 Task: Look for space in Victoria, Malaysia from 5th July, 2023 to 10th July, 2023 for 4 adults in price range Rs.9000 to Rs.14000. Place can be entire place with 2 bedrooms having 4 beds and 2 bathrooms. Property type can be house, flat, guest house. Booking option can be shelf check-in. Required host language is English.
Action: Mouse moved to (490, 98)
Screenshot: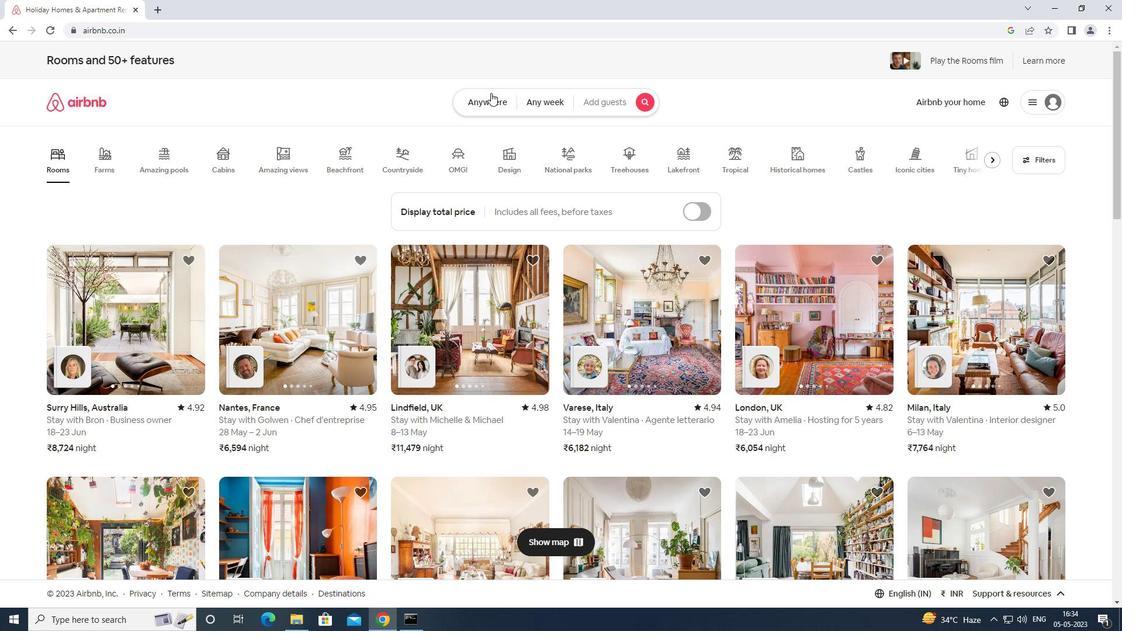 
Action: Mouse pressed left at (490, 98)
Screenshot: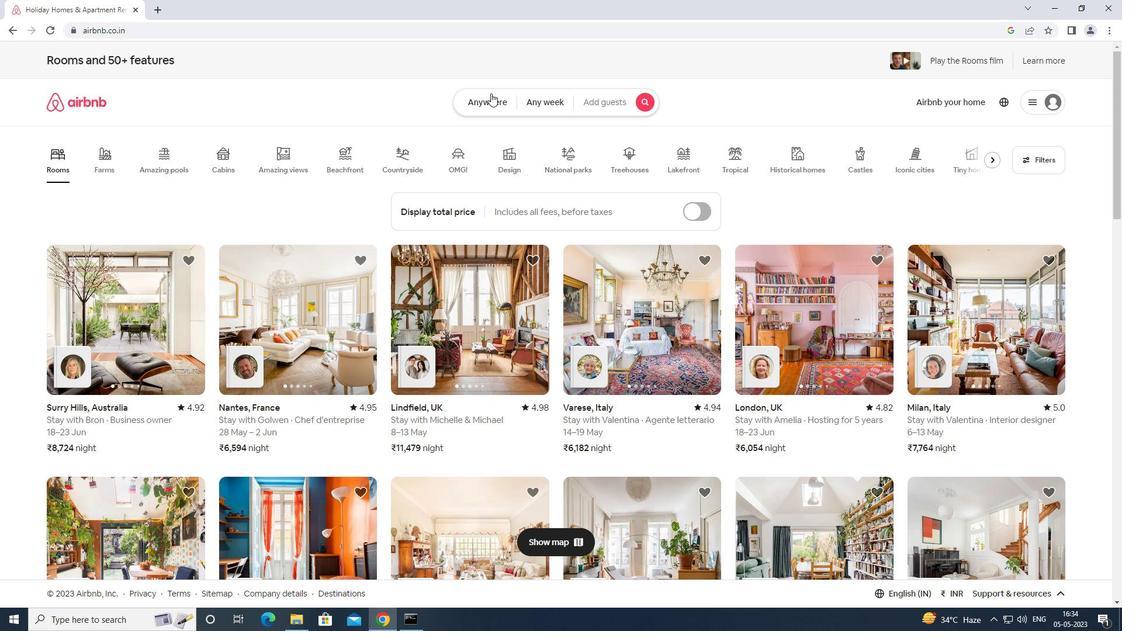 
Action: Mouse moved to (433, 146)
Screenshot: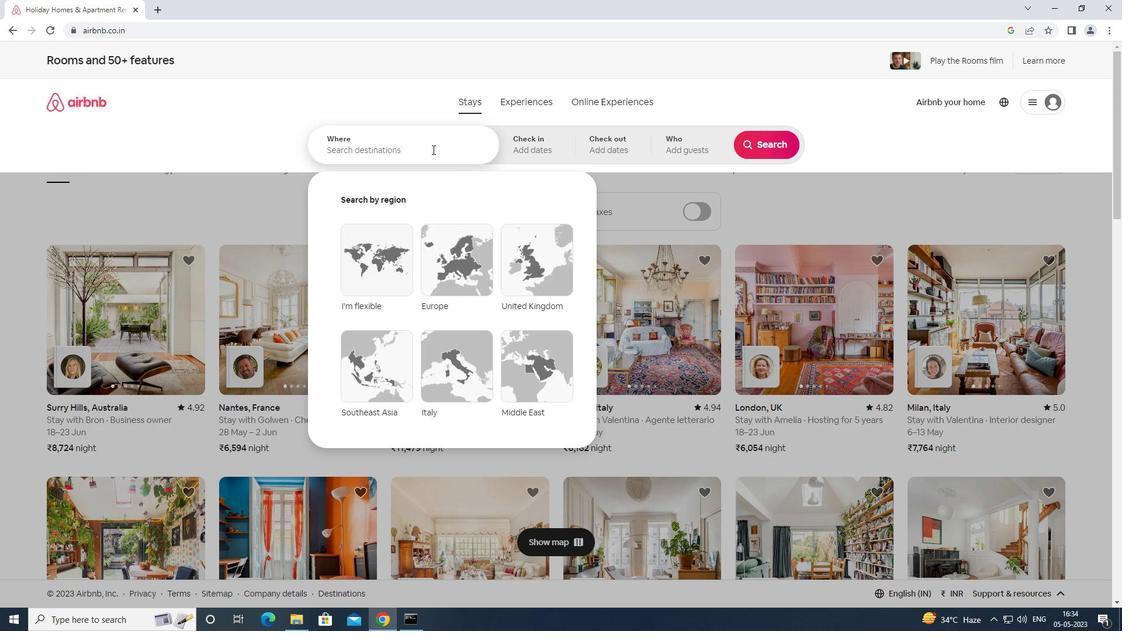 
Action: Mouse pressed left at (433, 146)
Screenshot: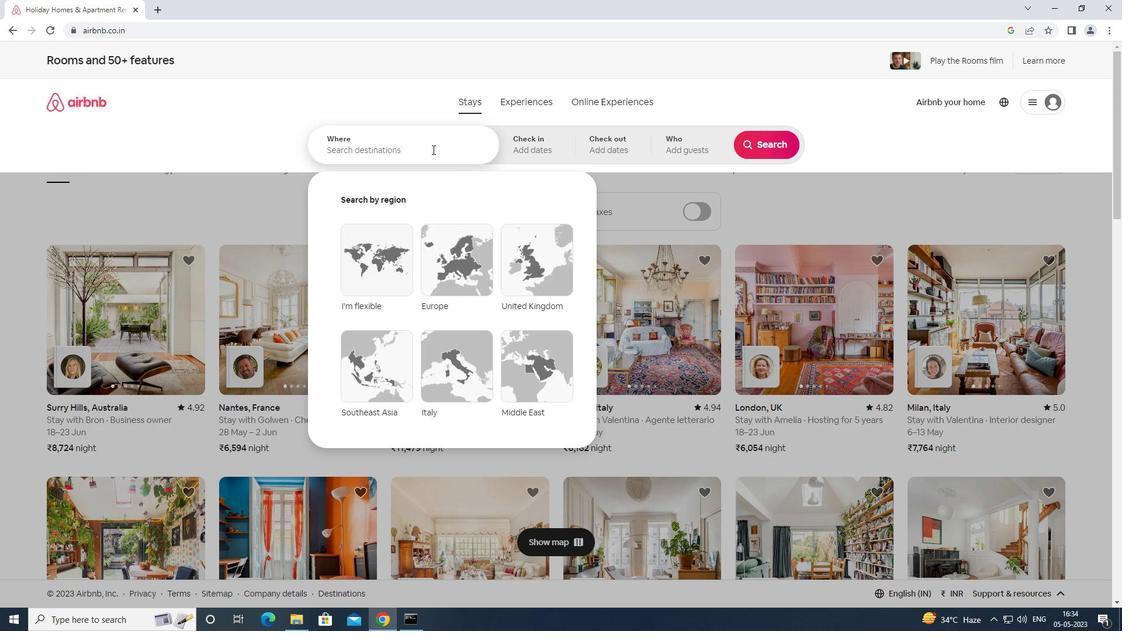 
Action: Mouse moved to (434, 145)
Screenshot: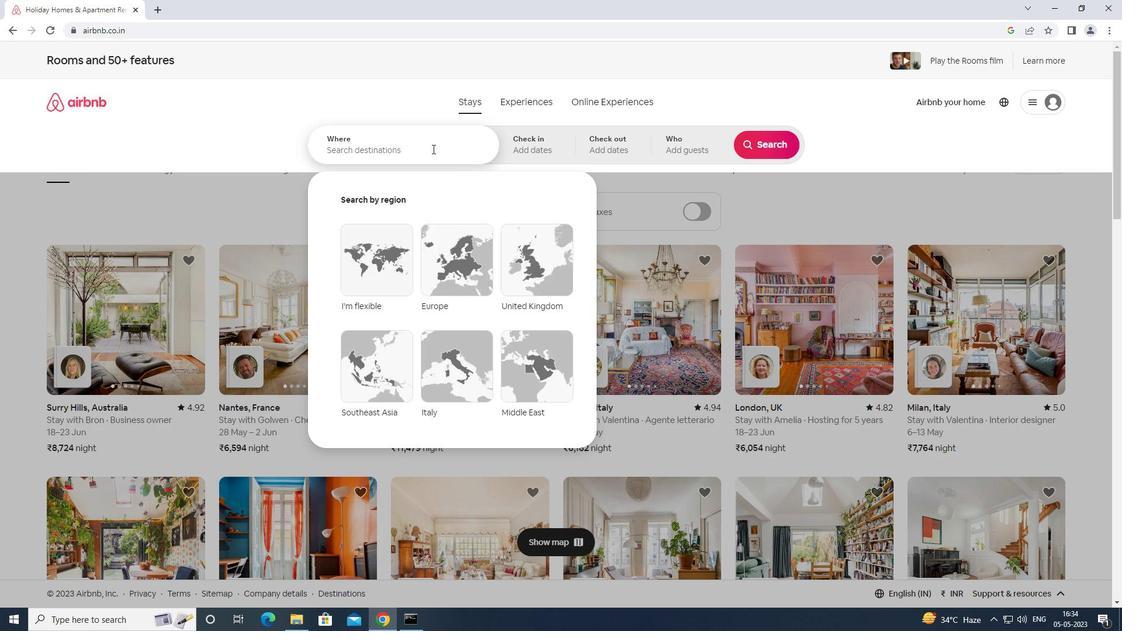 
Action: Key pressed <Key.shift>VICTORIA<Key.space>MALAYSIA<Key.enter>
Screenshot: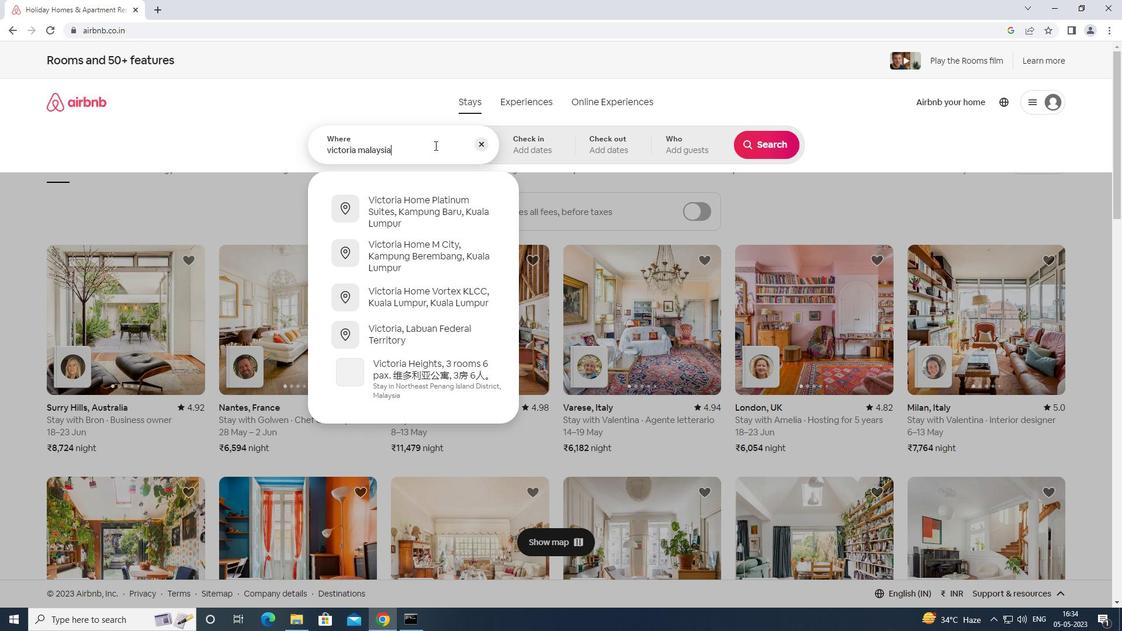 
Action: Mouse moved to (758, 241)
Screenshot: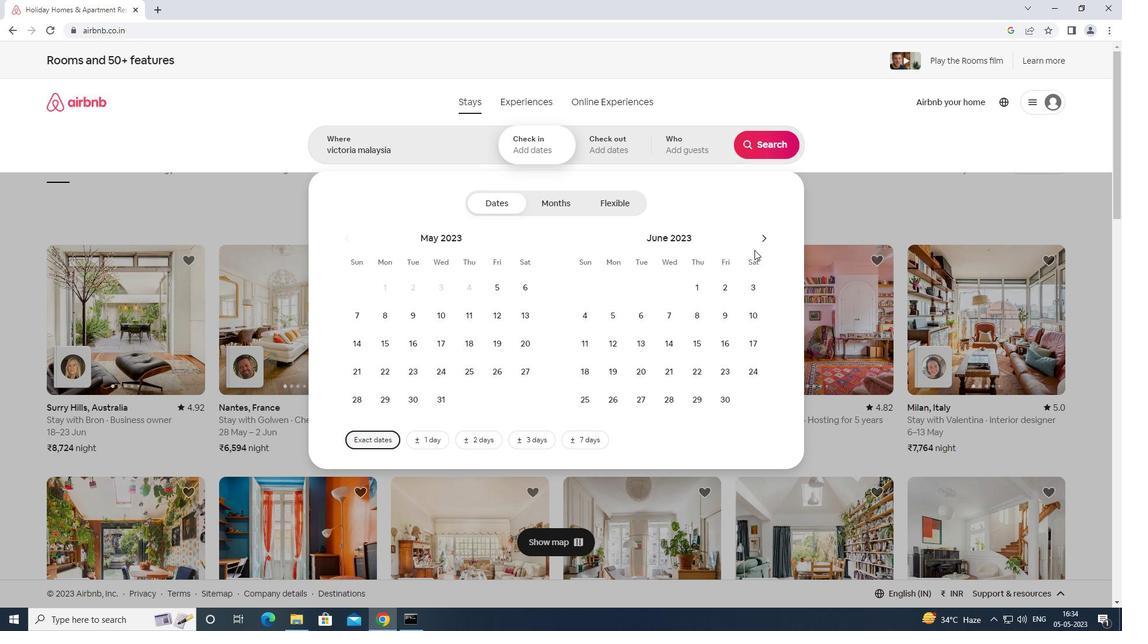 
Action: Mouse pressed left at (758, 241)
Screenshot: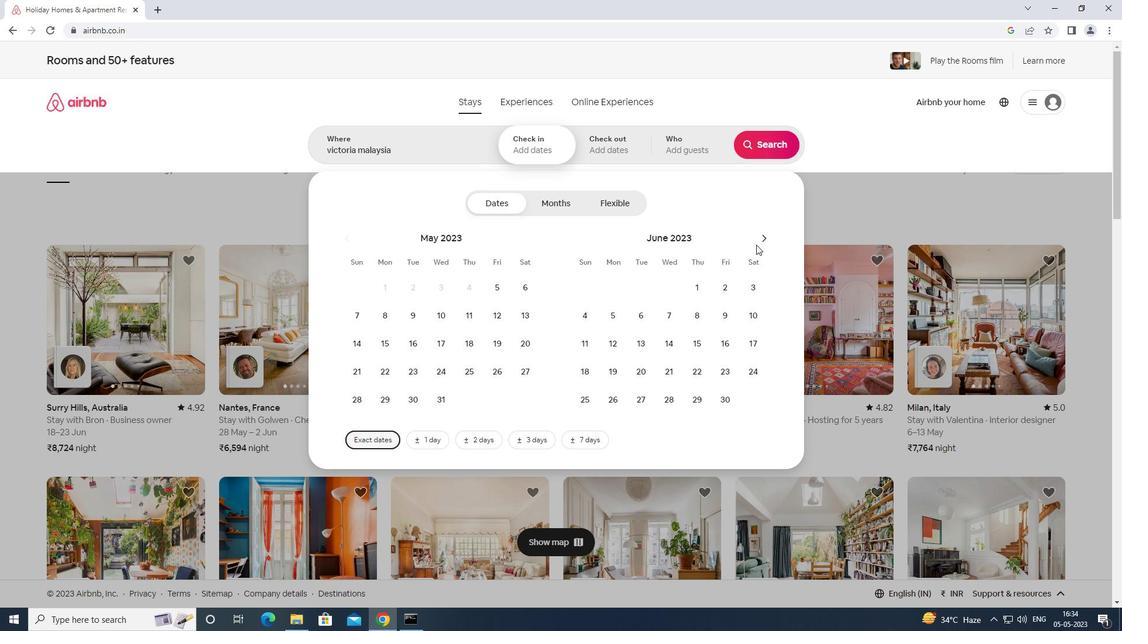 
Action: Mouse moved to (661, 310)
Screenshot: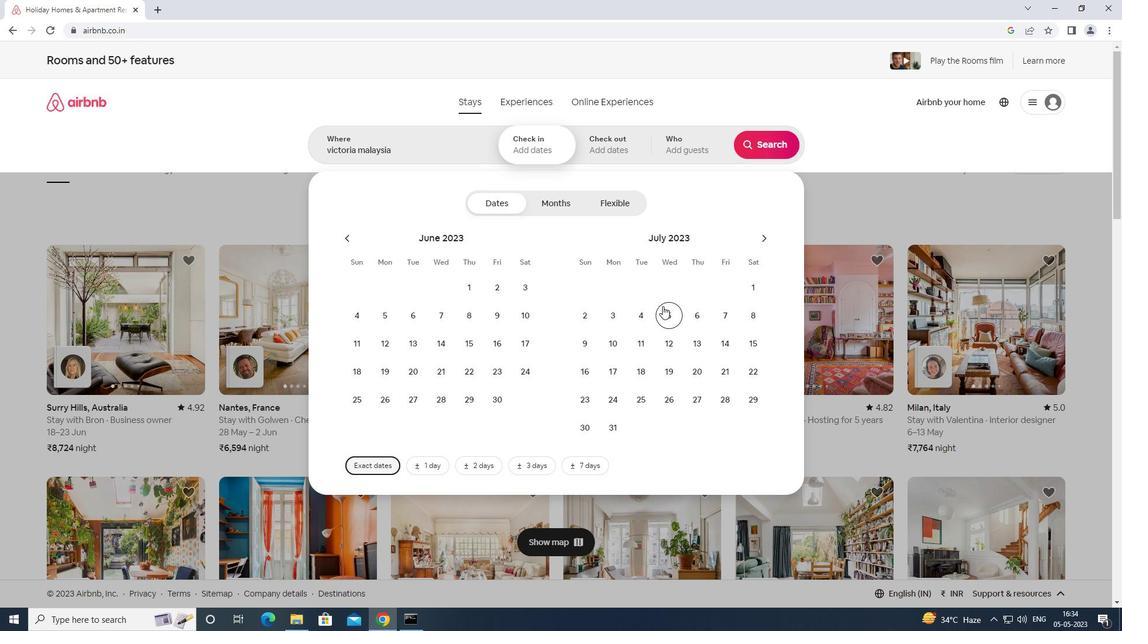 
Action: Mouse pressed left at (661, 310)
Screenshot: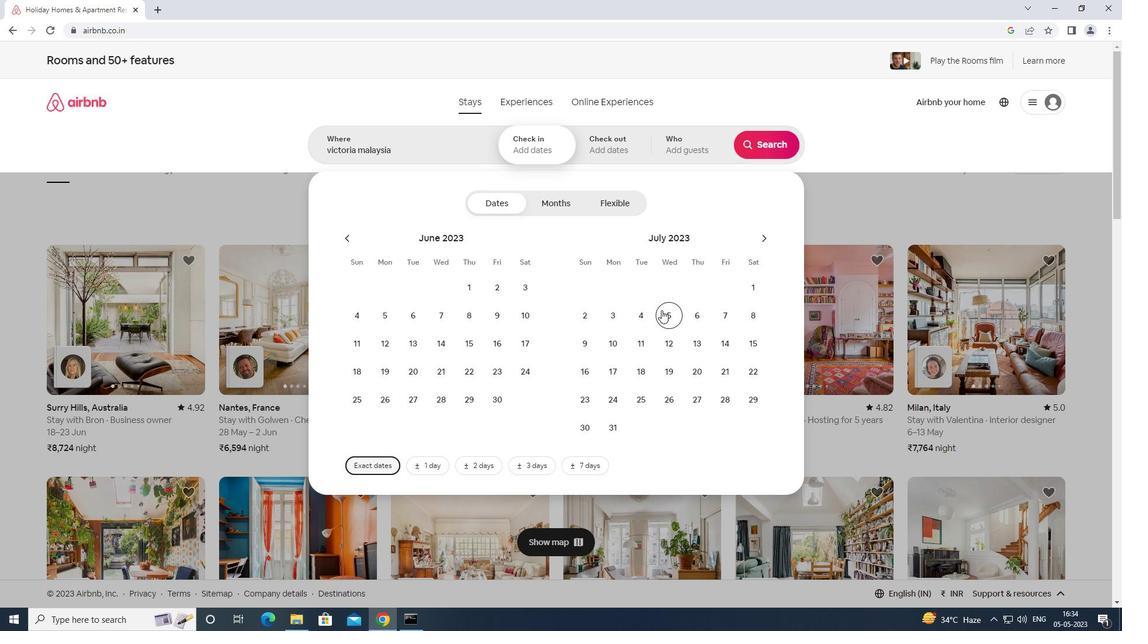 
Action: Mouse moved to (607, 343)
Screenshot: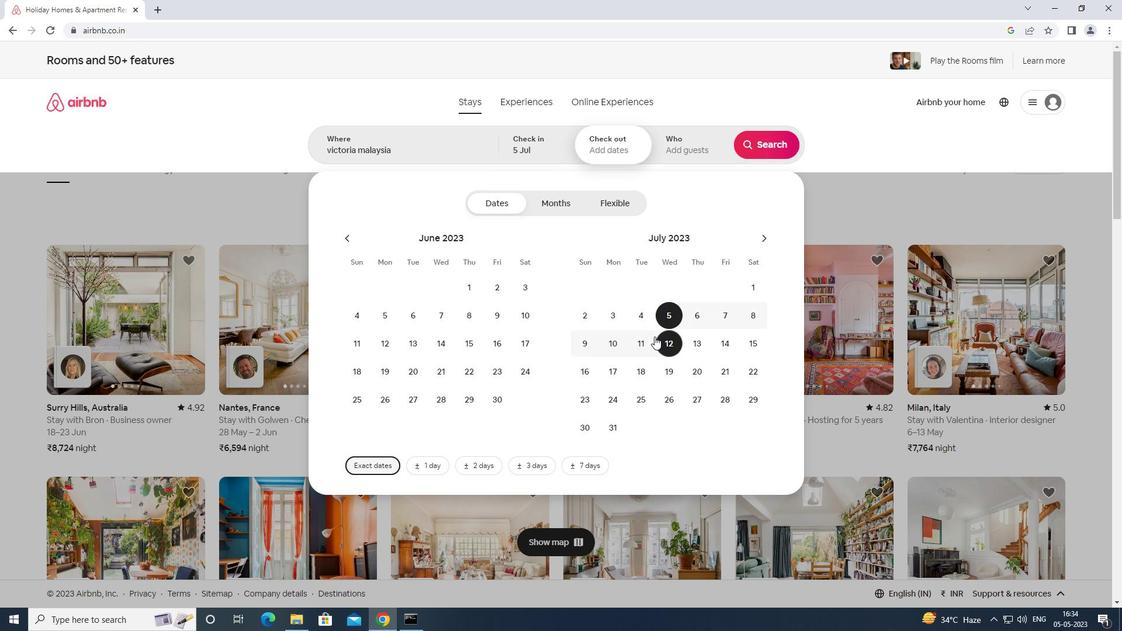 
Action: Mouse pressed left at (607, 343)
Screenshot: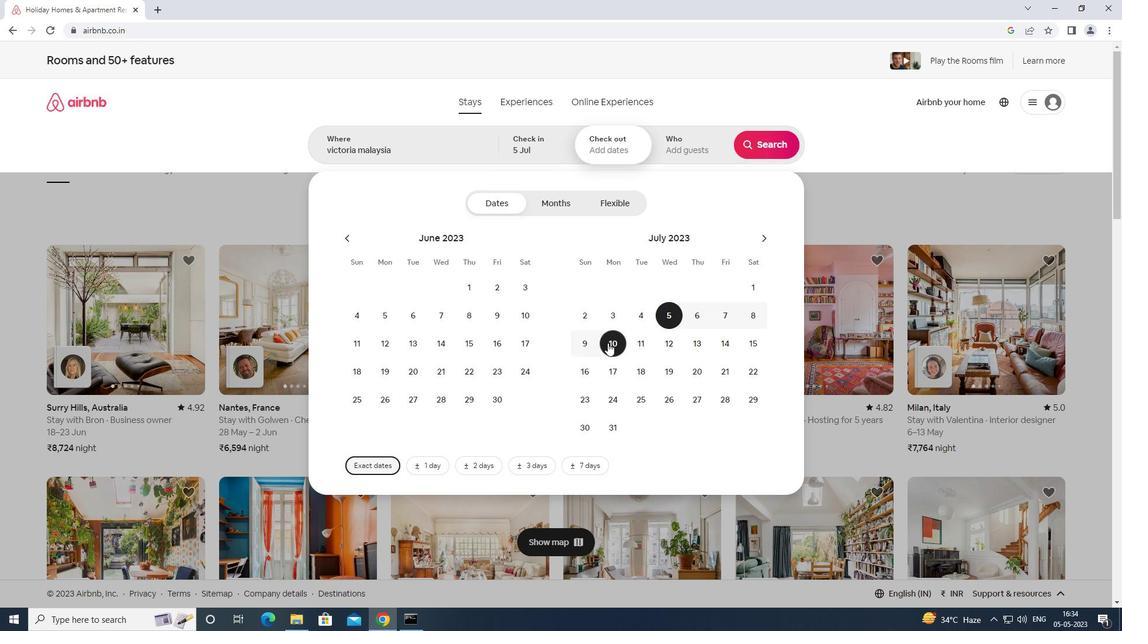 
Action: Mouse moved to (686, 148)
Screenshot: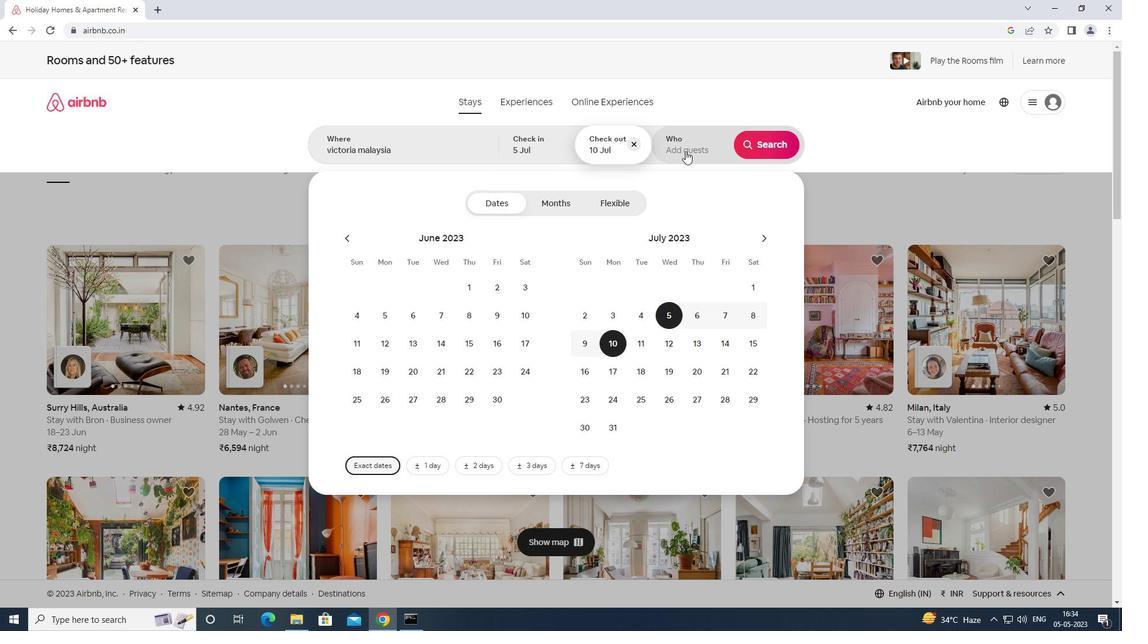 
Action: Mouse pressed left at (686, 148)
Screenshot: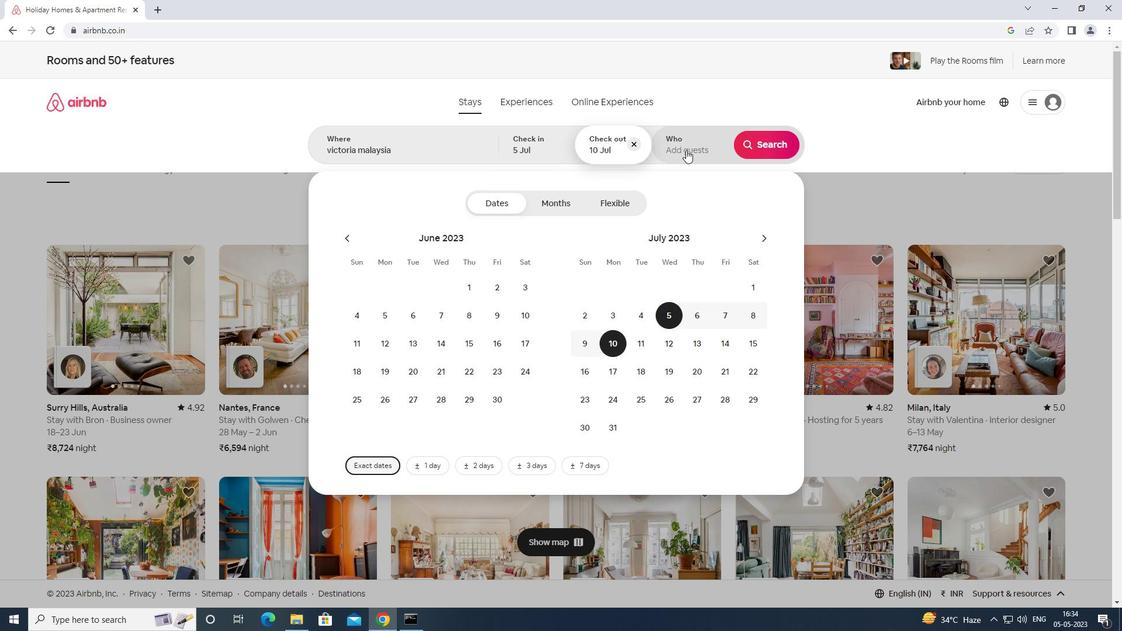 
Action: Mouse moved to (770, 204)
Screenshot: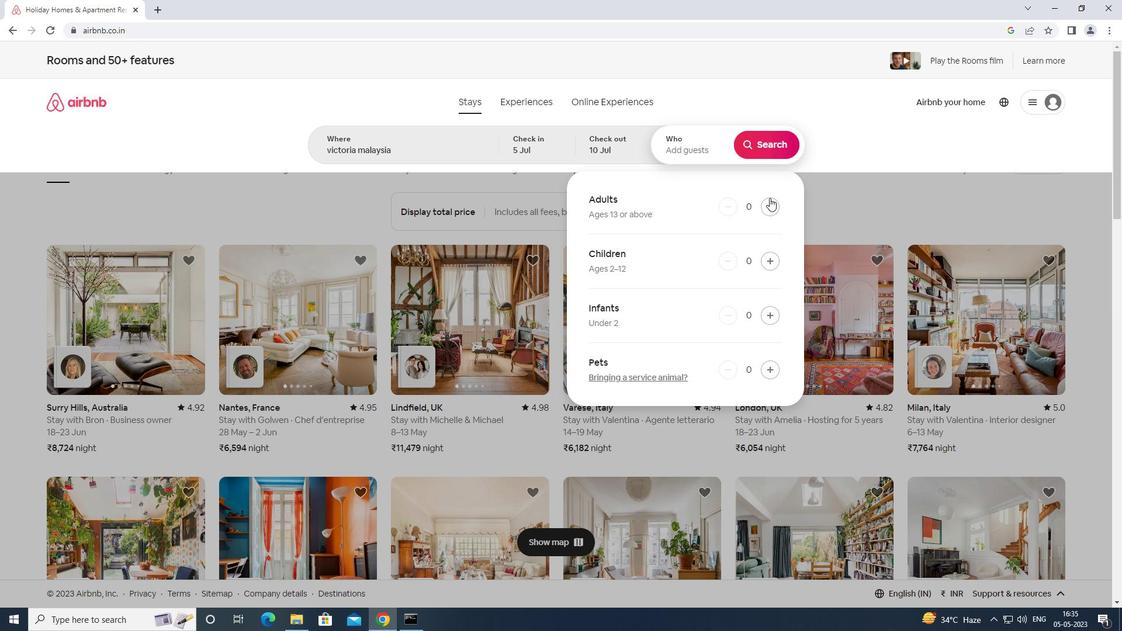 
Action: Mouse pressed left at (770, 204)
Screenshot: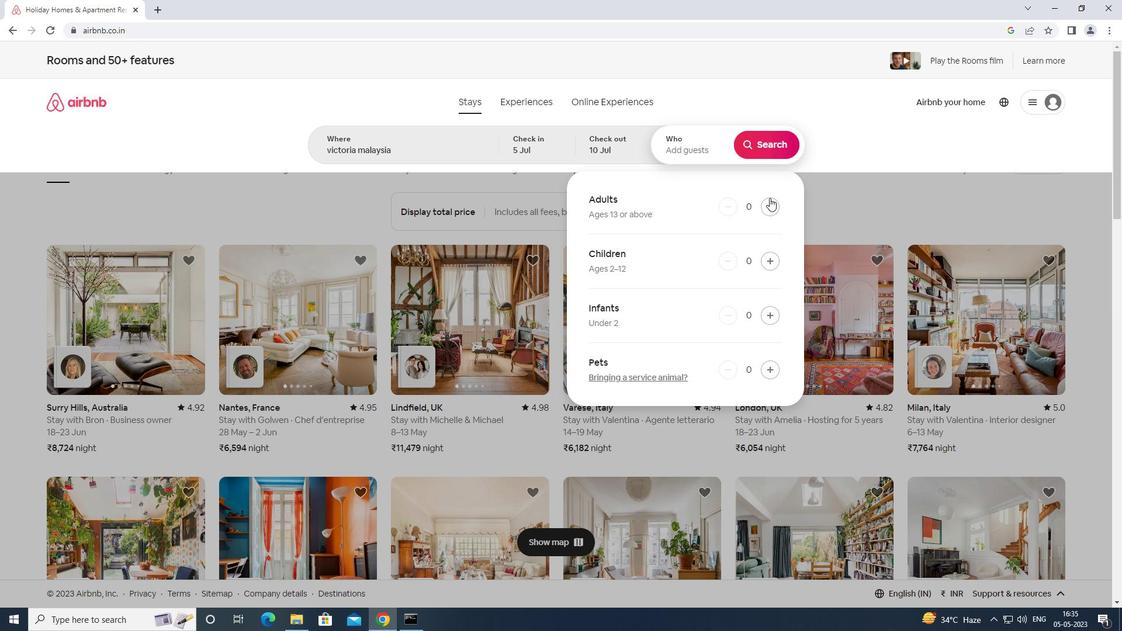 
Action: Mouse moved to (771, 205)
Screenshot: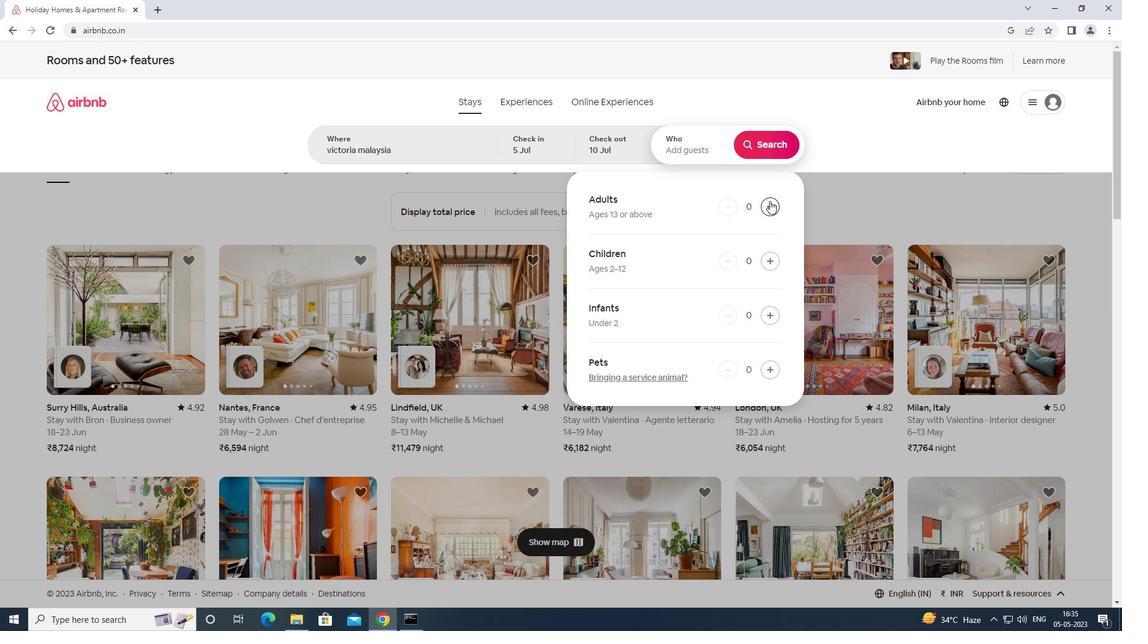 
Action: Mouse pressed left at (771, 205)
Screenshot: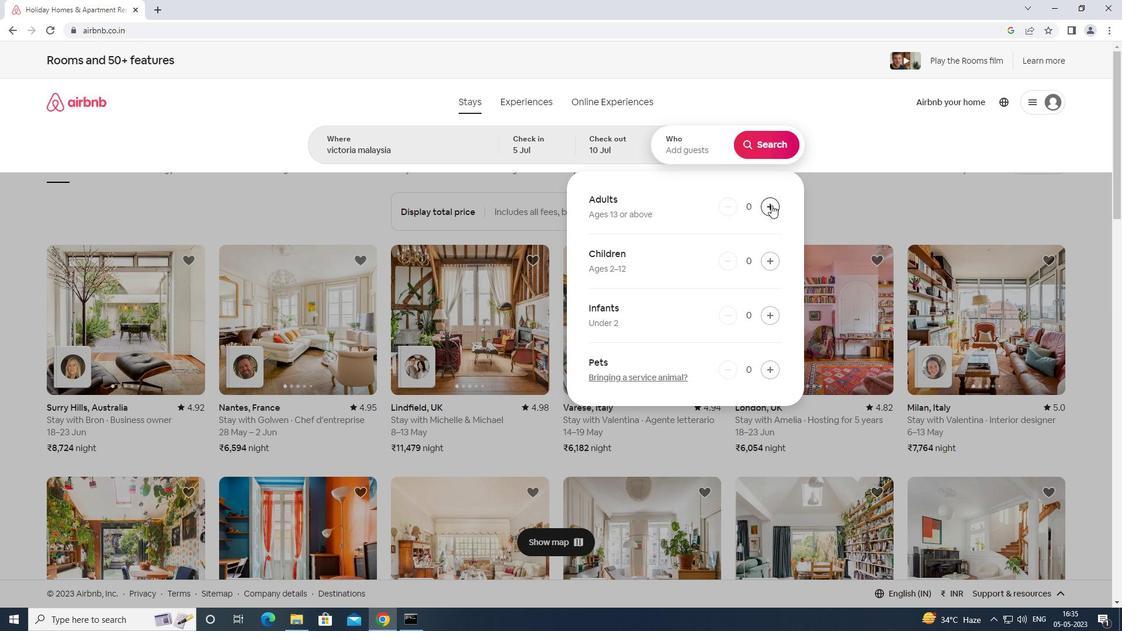
Action: Mouse pressed left at (771, 205)
Screenshot: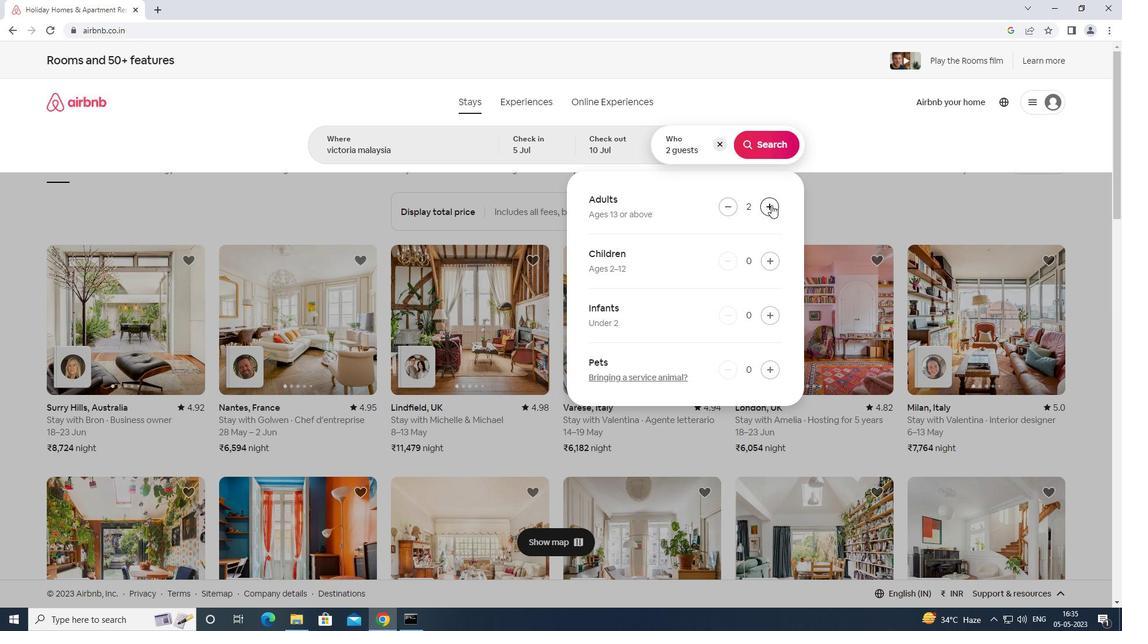 
Action: Mouse moved to (771, 206)
Screenshot: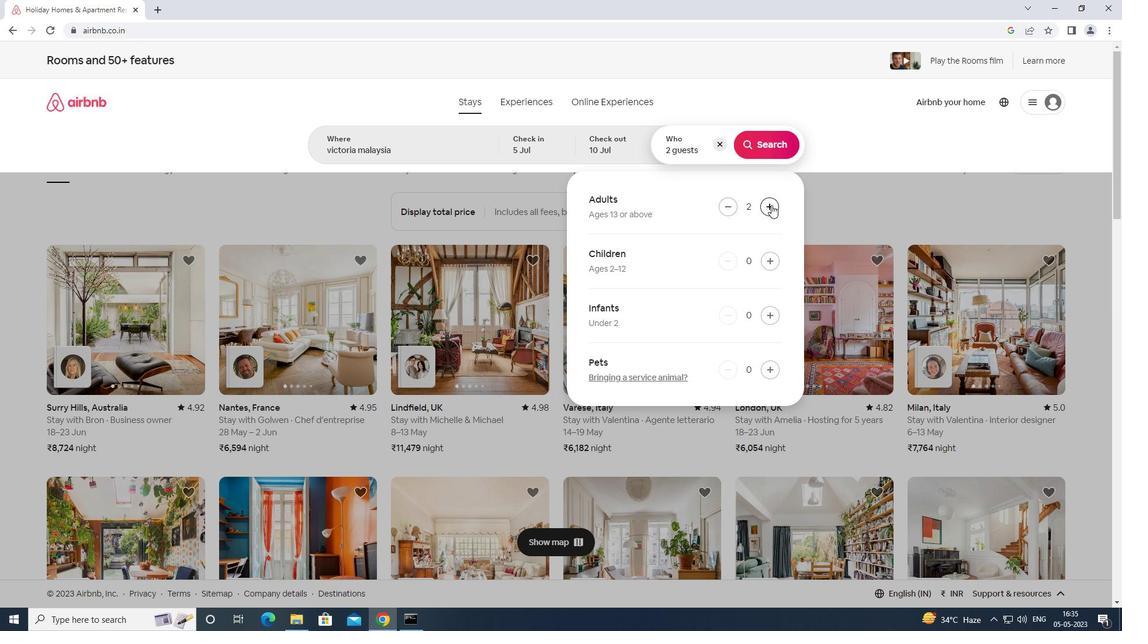 
Action: Mouse pressed left at (771, 206)
Screenshot: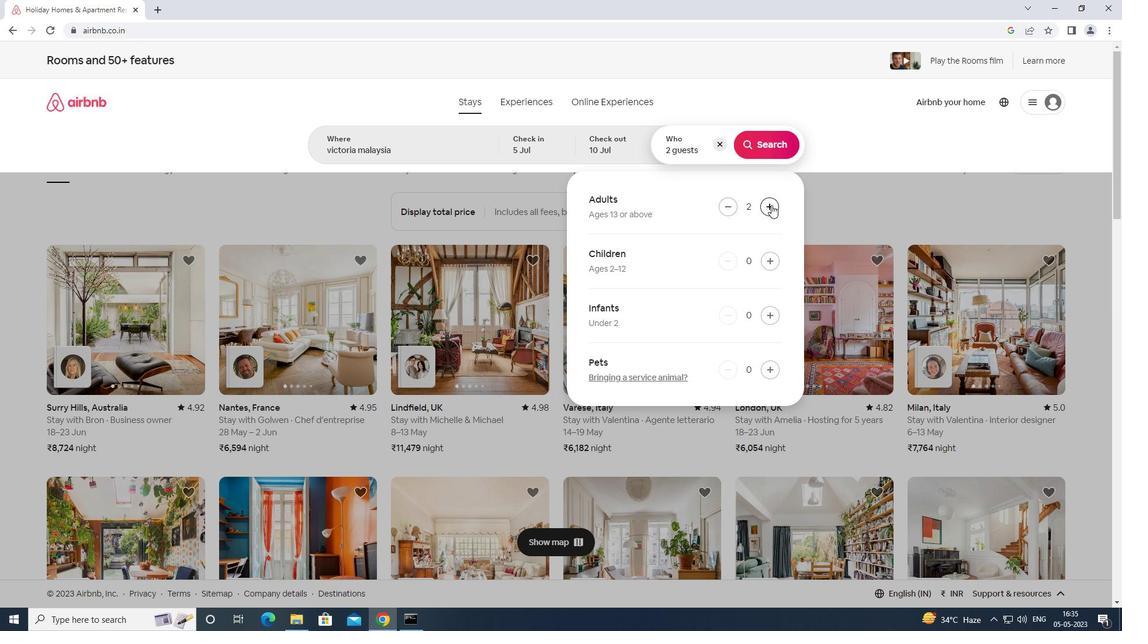 
Action: Mouse moved to (759, 143)
Screenshot: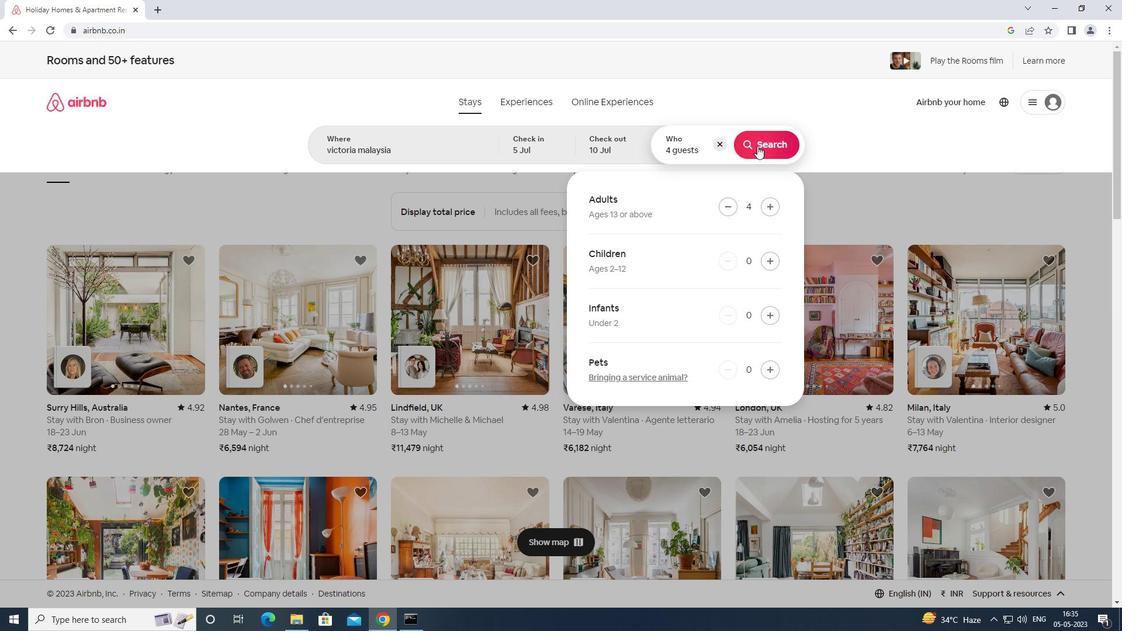 
Action: Mouse pressed left at (759, 143)
Screenshot: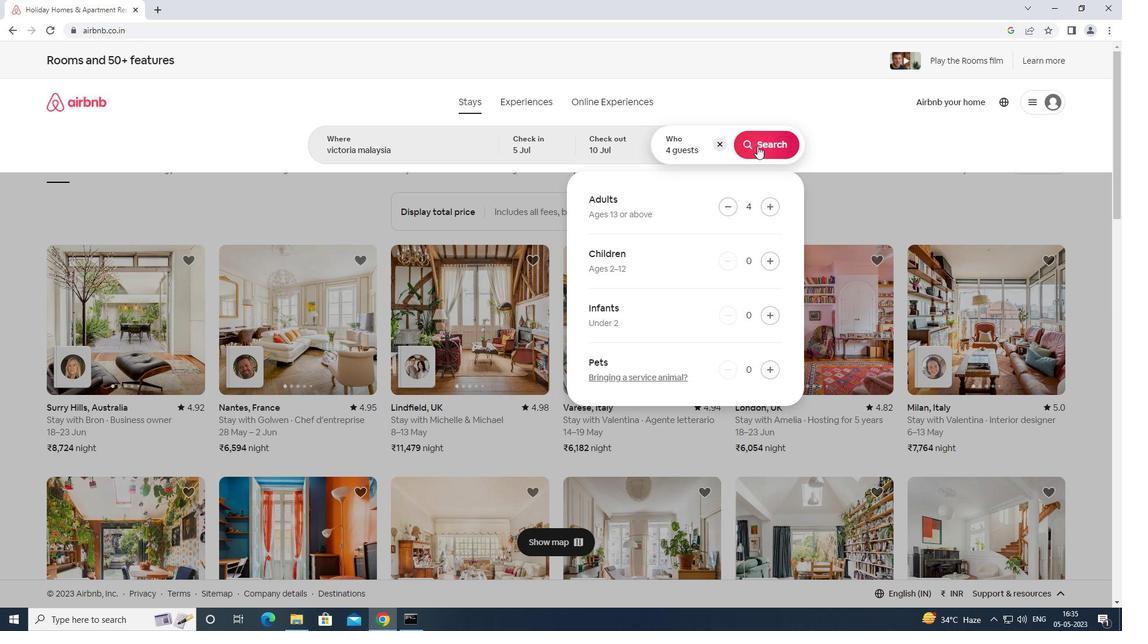 
Action: Mouse moved to (1060, 115)
Screenshot: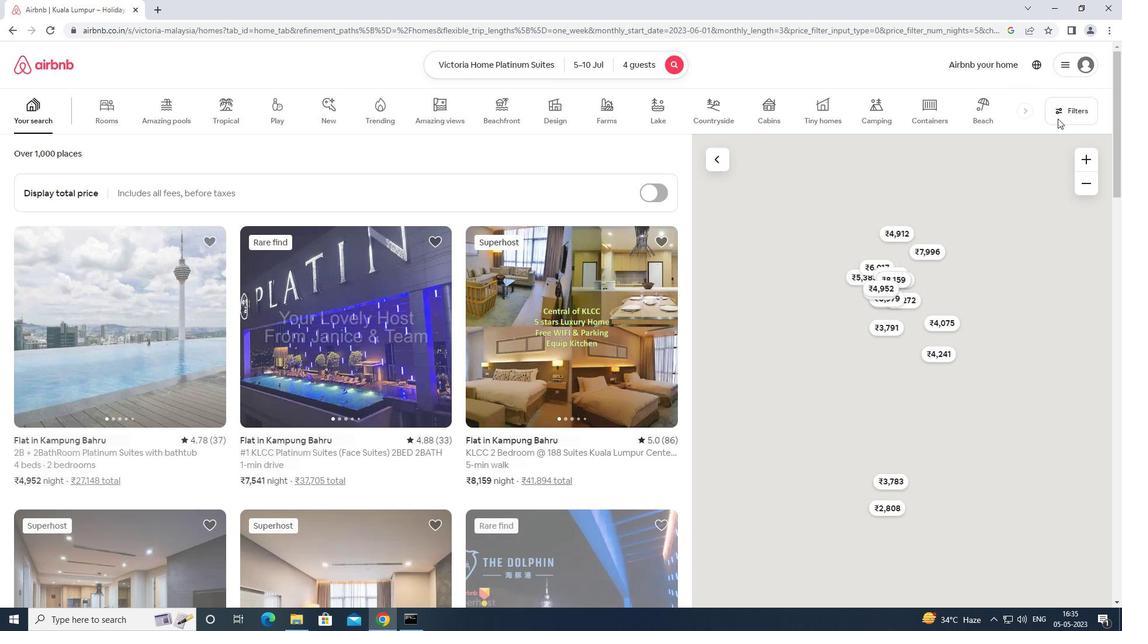 
Action: Mouse pressed left at (1060, 115)
Screenshot: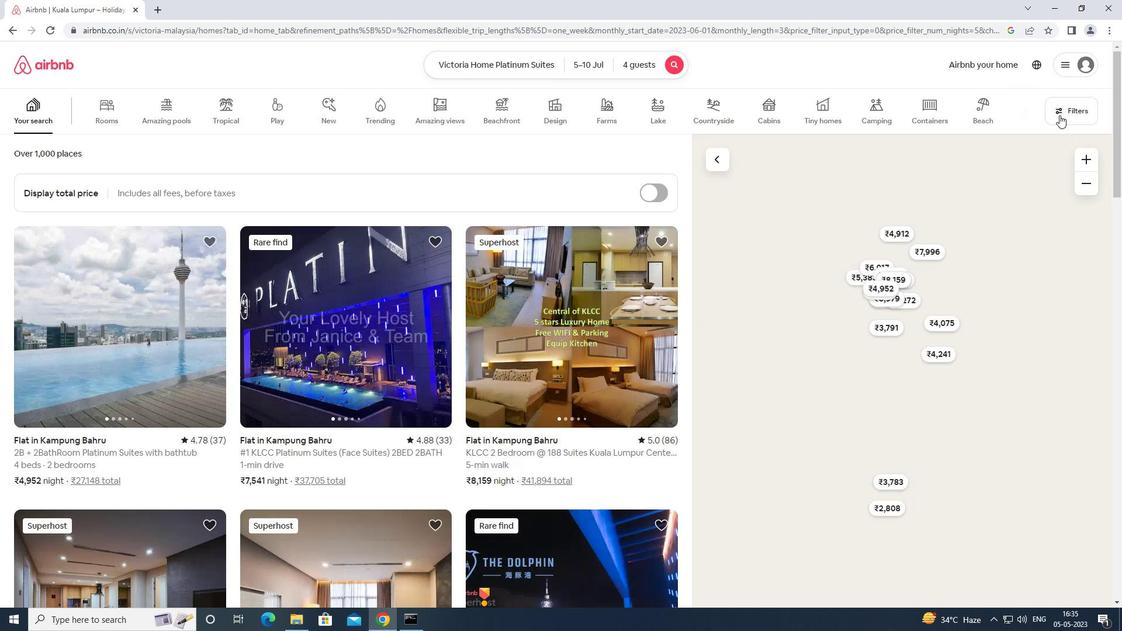 
Action: Mouse moved to (480, 401)
Screenshot: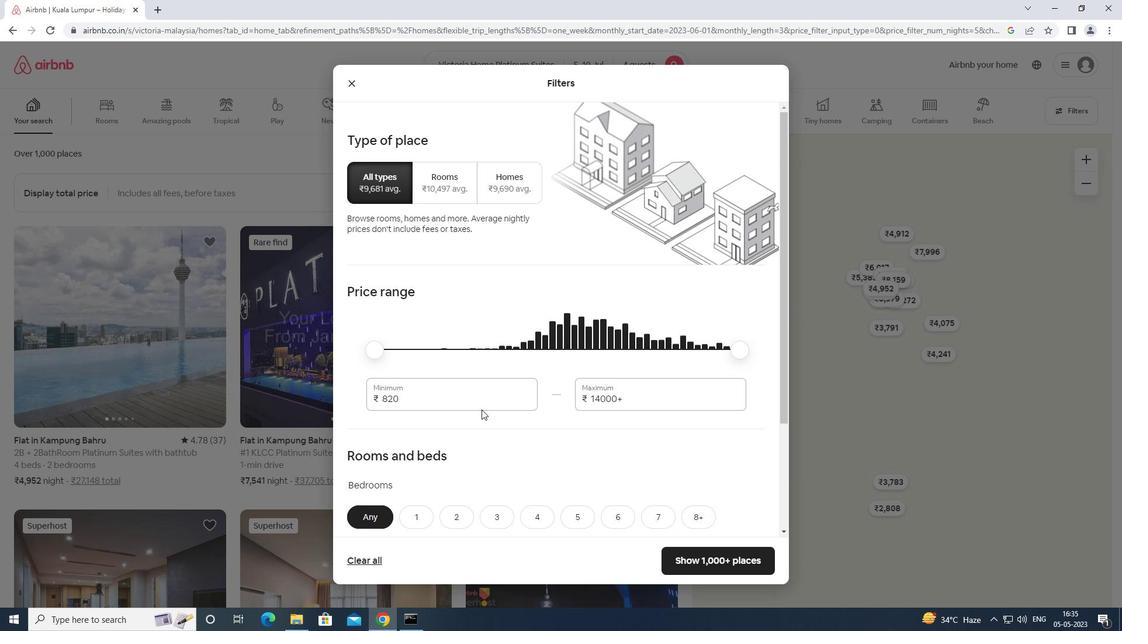 
Action: Mouse pressed left at (480, 401)
Screenshot: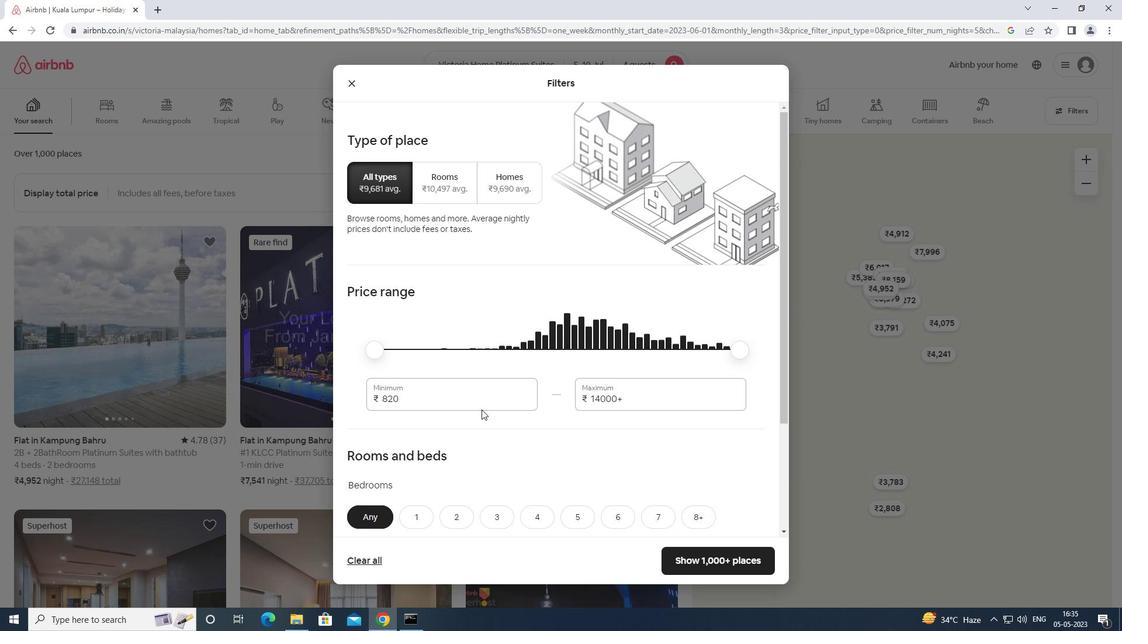 
Action: Mouse moved to (481, 400)
Screenshot: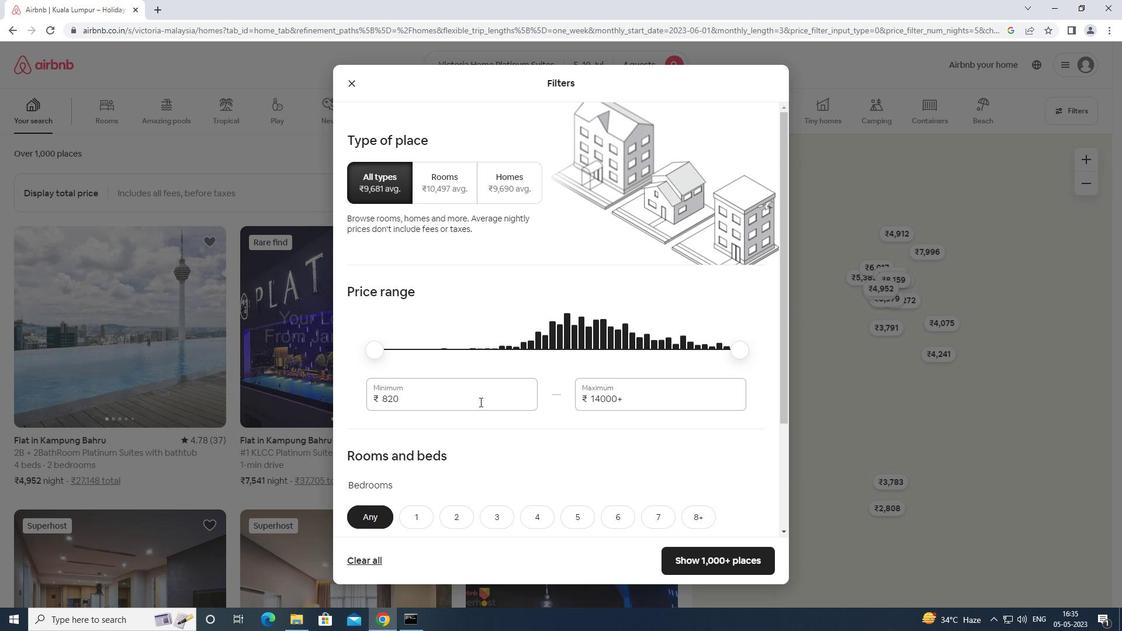 
Action: Key pressed <Key.backspace><Key.backspace><Key.backspace><Key.backspace><Key.backspace><Key.backspace><Key.backspace><Key.backspace><Key.backspace><Key.backspace><Key.backspace>9000
Screenshot: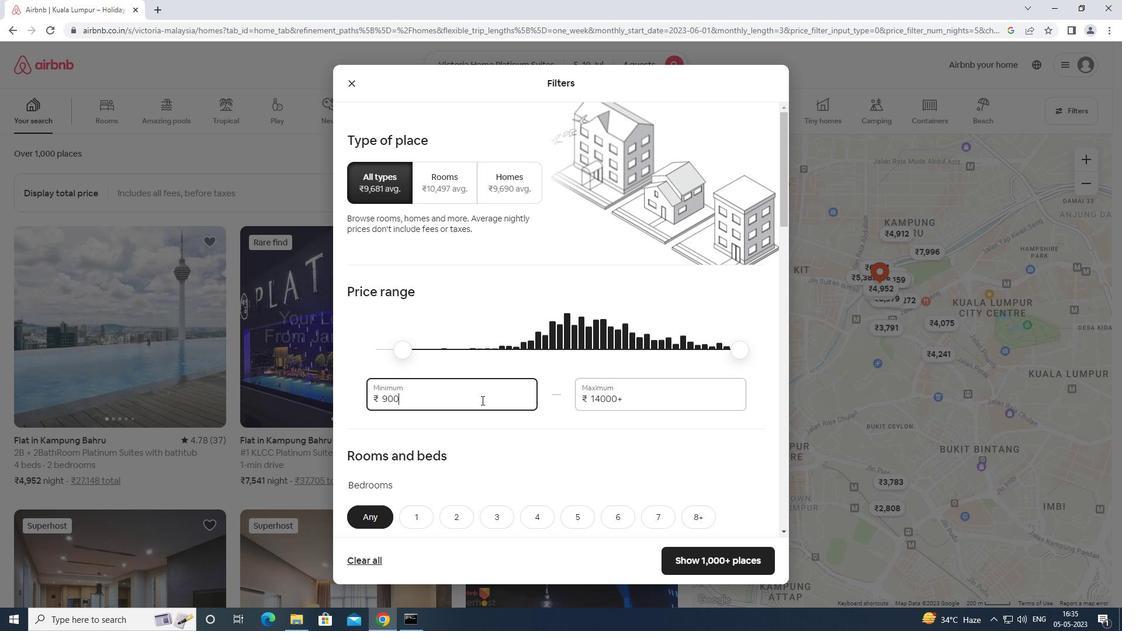 
Action: Mouse moved to (650, 395)
Screenshot: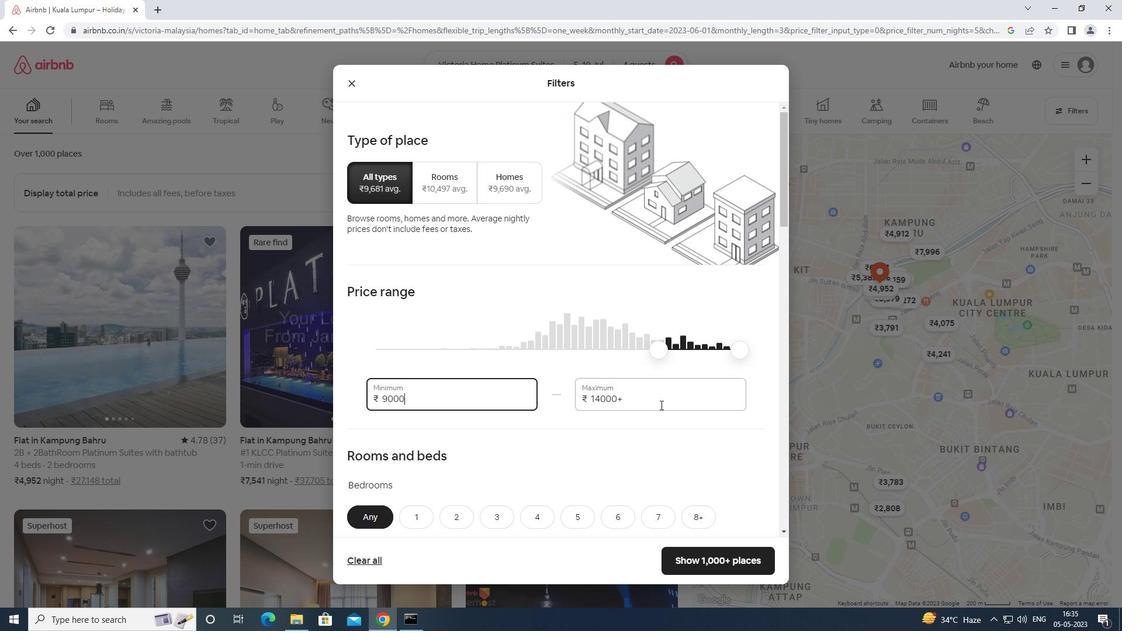
Action: Mouse pressed left at (650, 395)
Screenshot: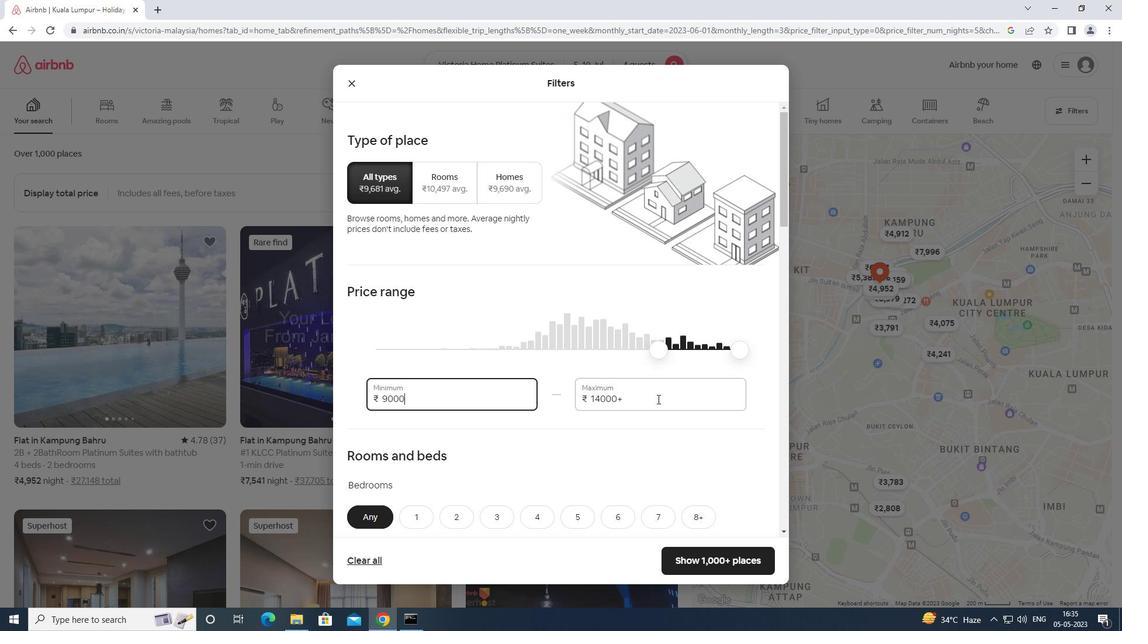 
Action: Mouse moved to (666, 374)
Screenshot: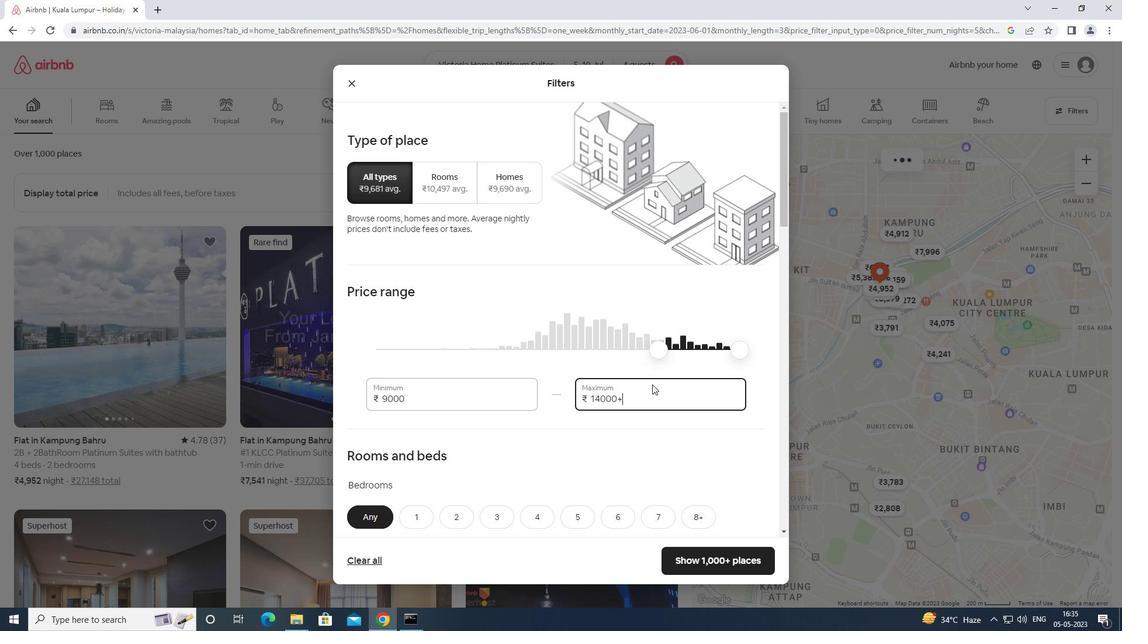 
Action: Key pressed <Key.backspace><Key.backspace><Key.backspace><Key.backspace><Key.backspace><Key.backspace><Key.backspace><Key.backspace><Key.backspace><Key.backspace><Key.backspace><Key.backspace><Key.backspace>14000<Key.enter>
Screenshot: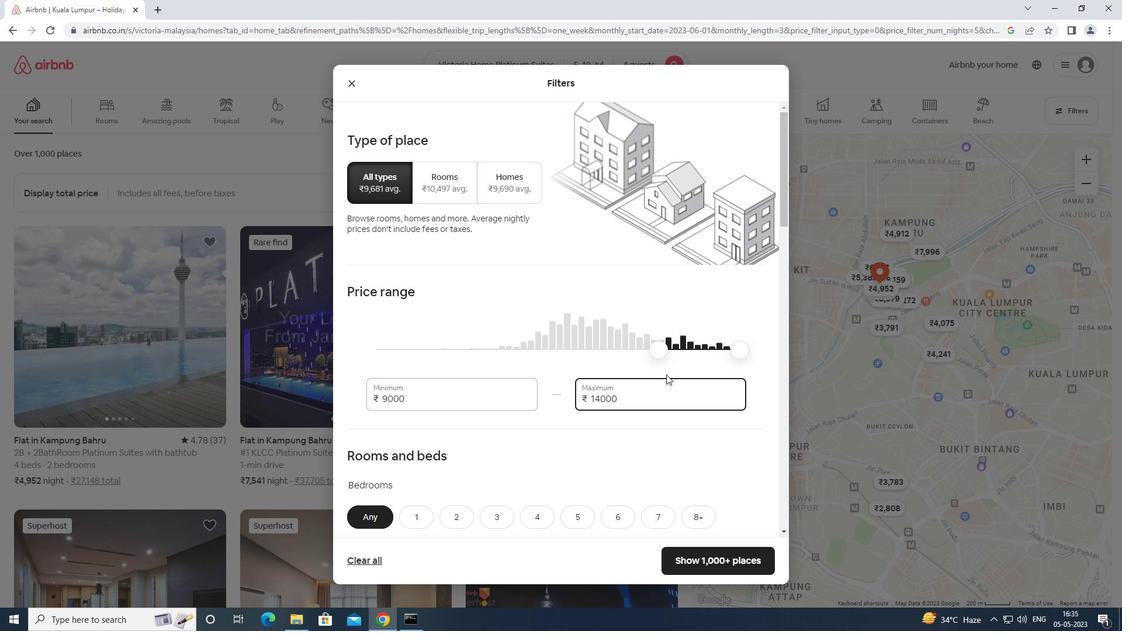
Action: Mouse moved to (565, 522)
Screenshot: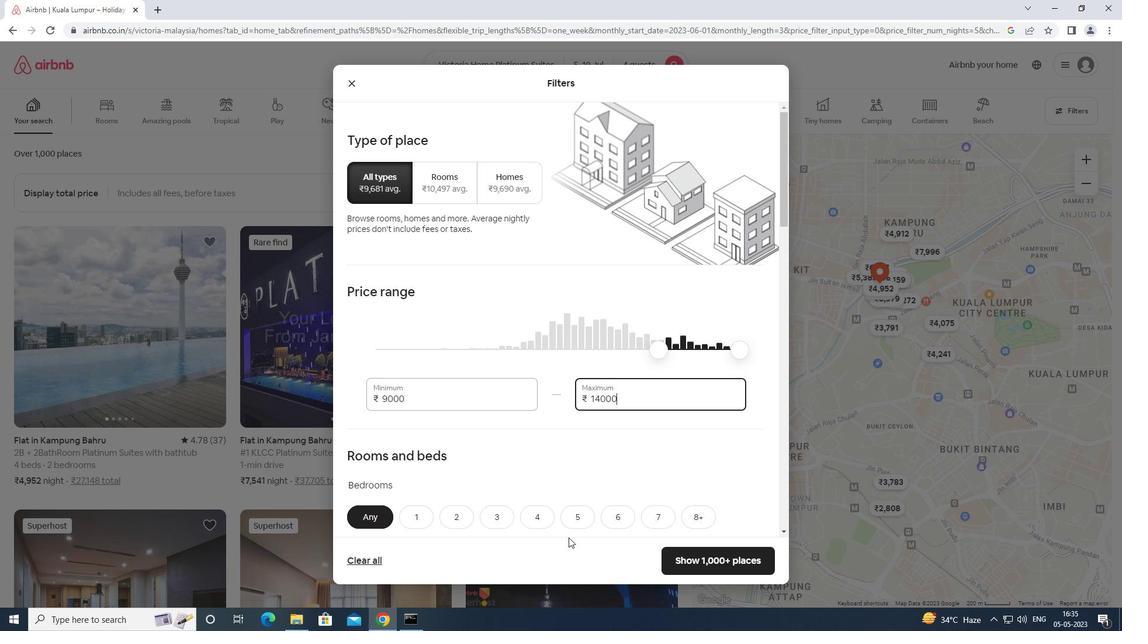 
Action: Mouse scrolled (565, 521) with delta (0, 0)
Screenshot: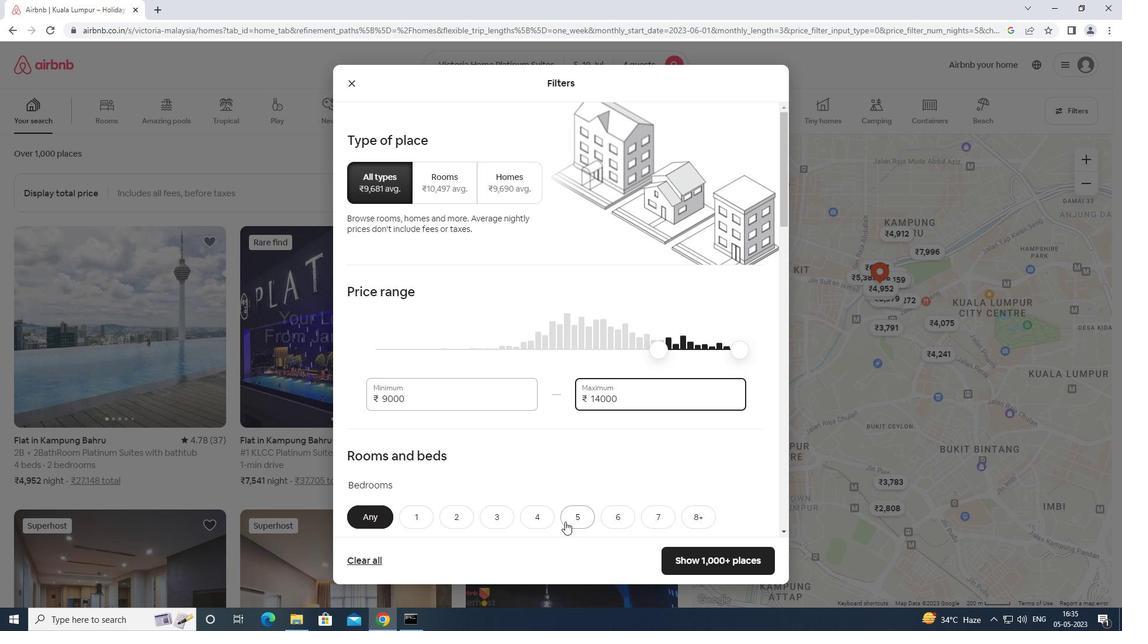 
Action: Mouse scrolled (565, 521) with delta (0, 0)
Screenshot: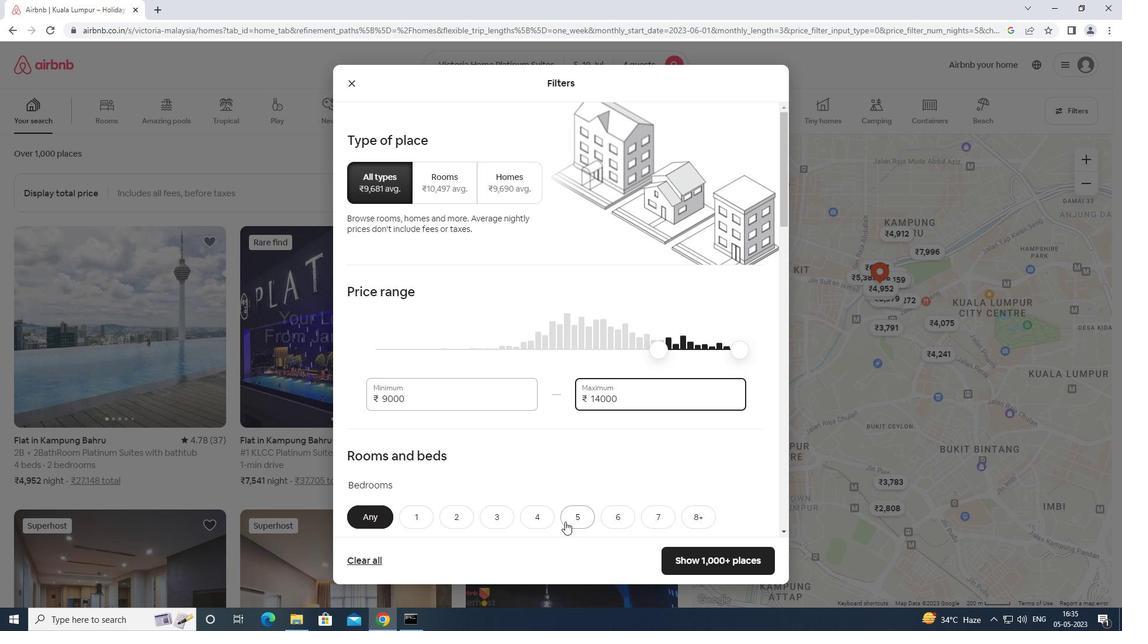 
Action: Mouse moved to (409, 403)
Screenshot: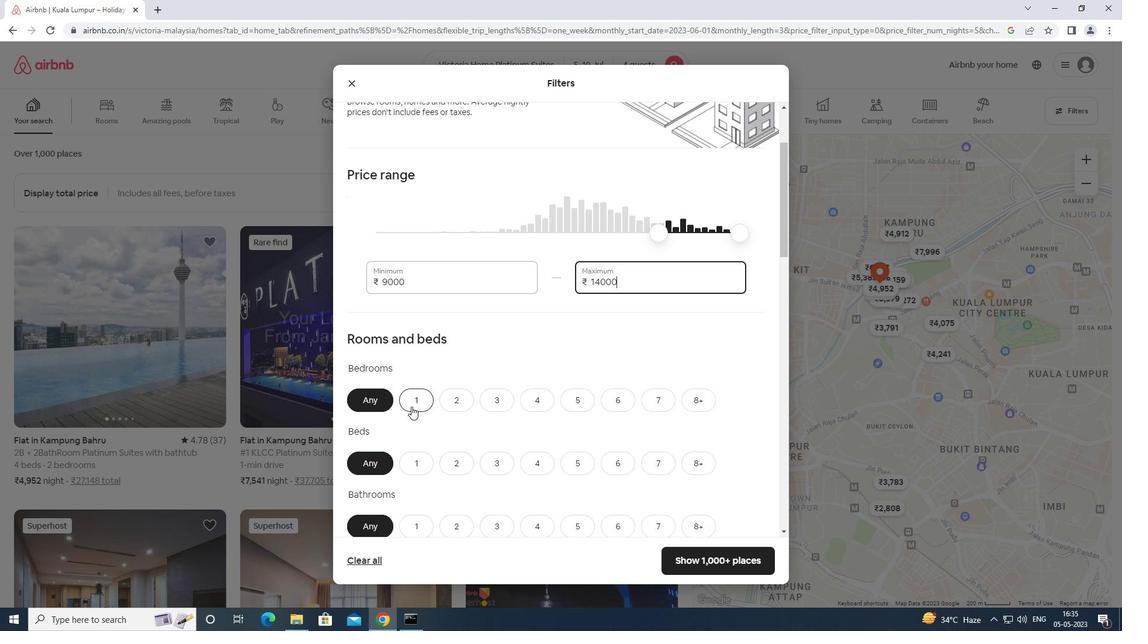 
Action: Mouse pressed left at (409, 403)
Screenshot: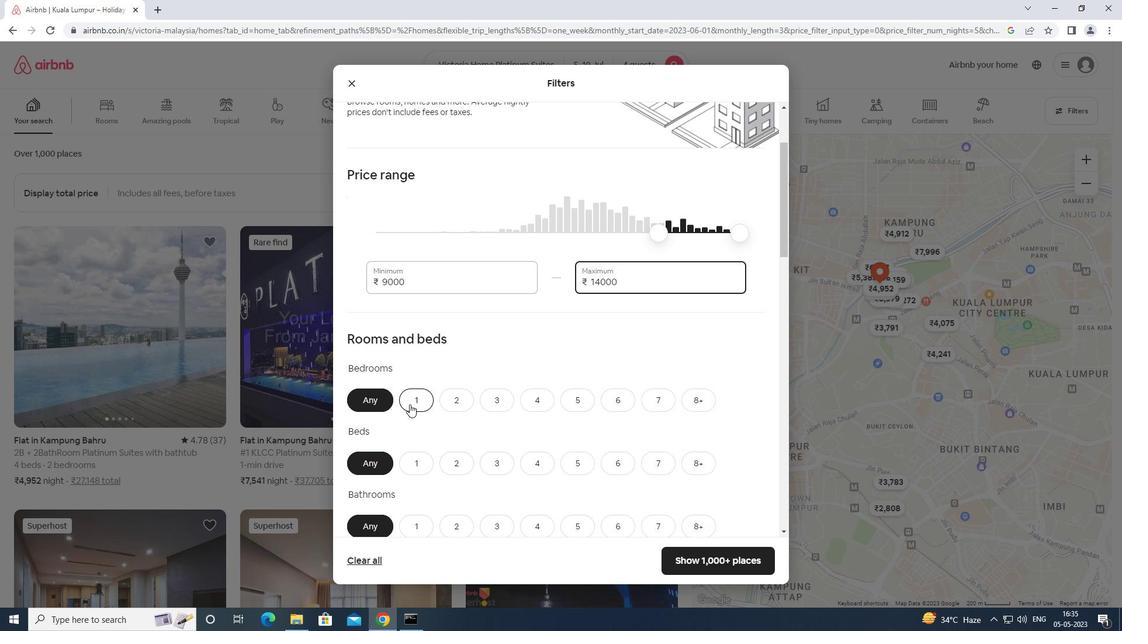 
Action: Mouse moved to (462, 396)
Screenshot: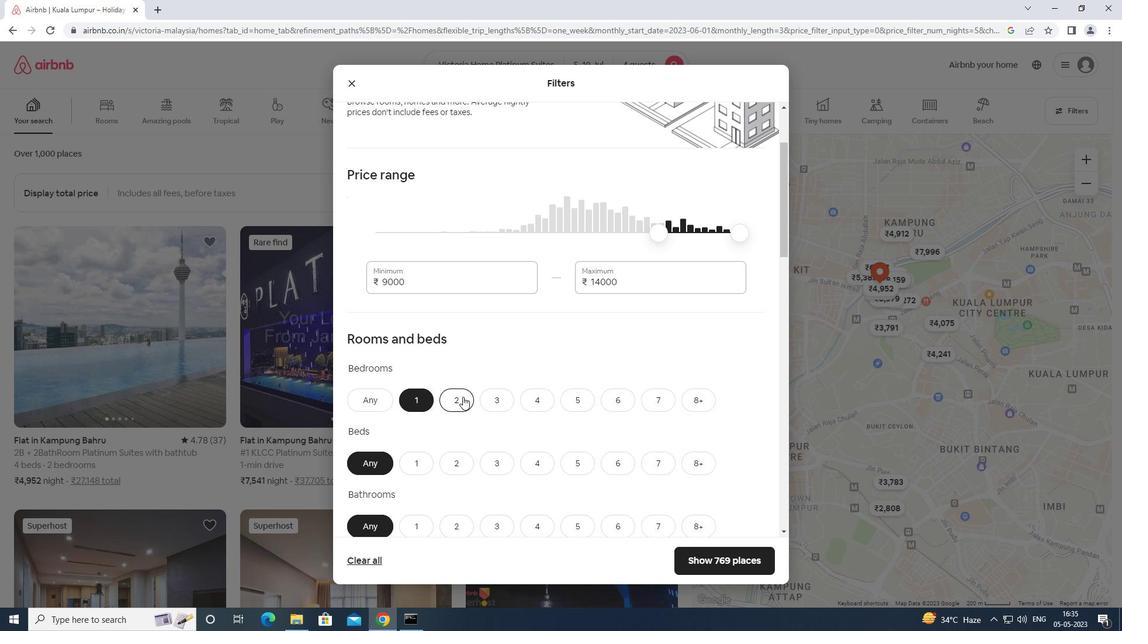 
Action: Mouse pressed left at (462, 396)
Screenshot: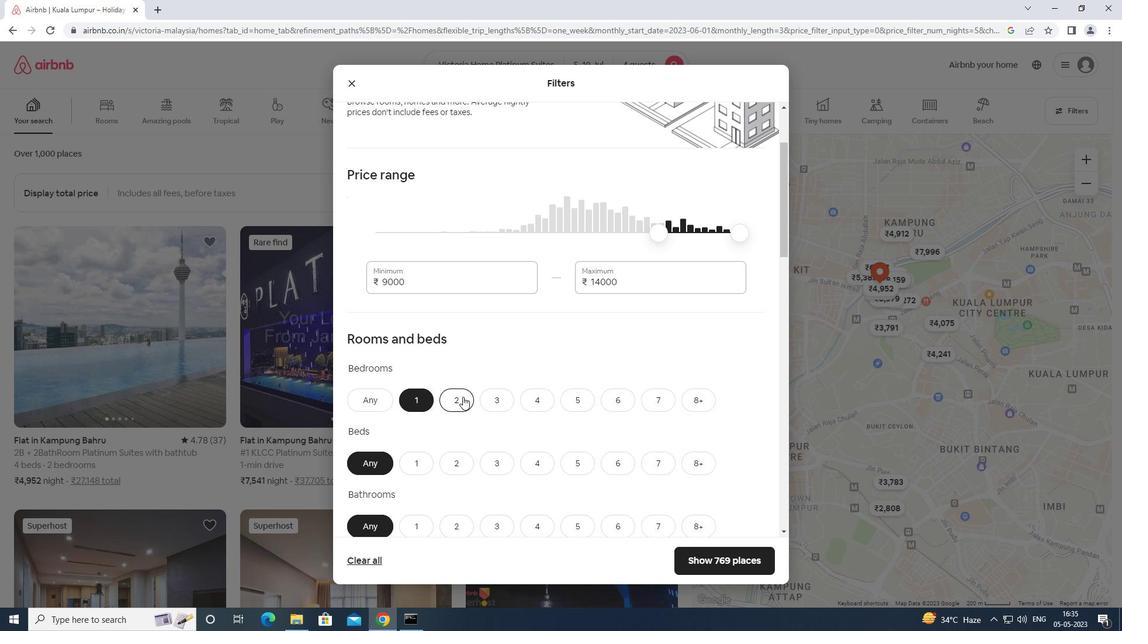 
Action: Mouse moved to (538, 465)
Screenshot: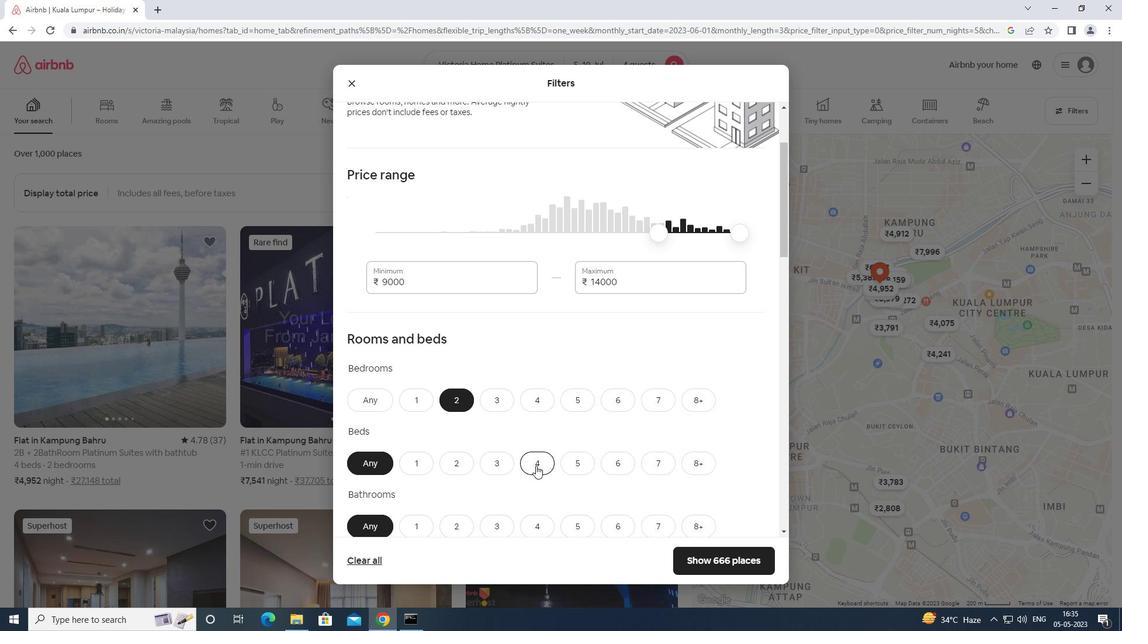 
Action: Mouse pressed left at (538, 465)
Screenshot: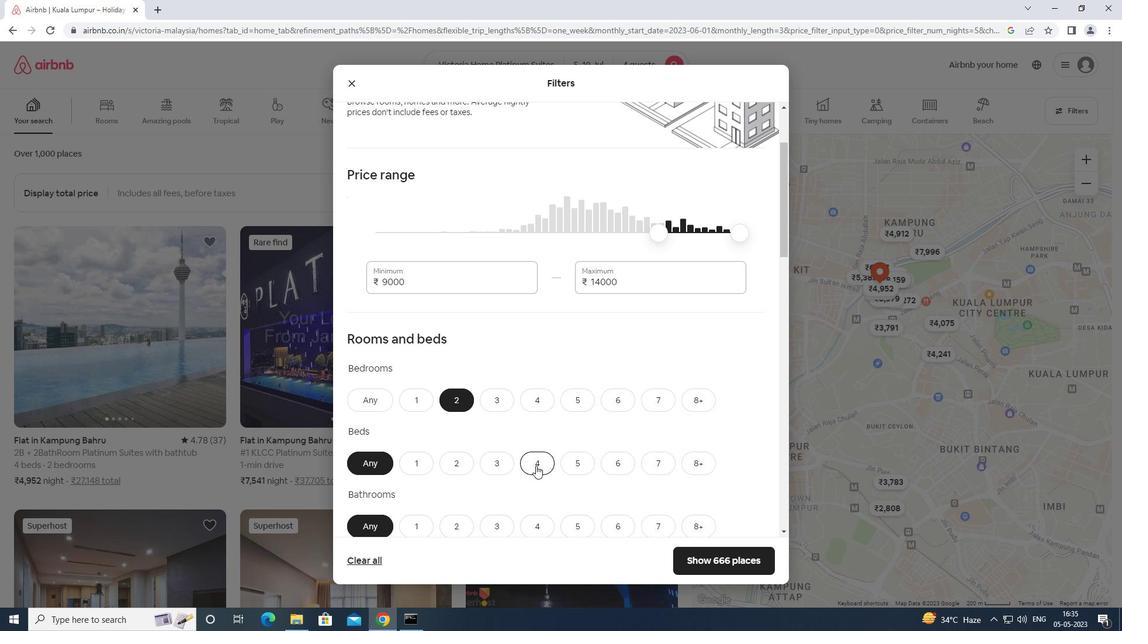 
Action: Mouse moved to (457, 526)
Screenshot: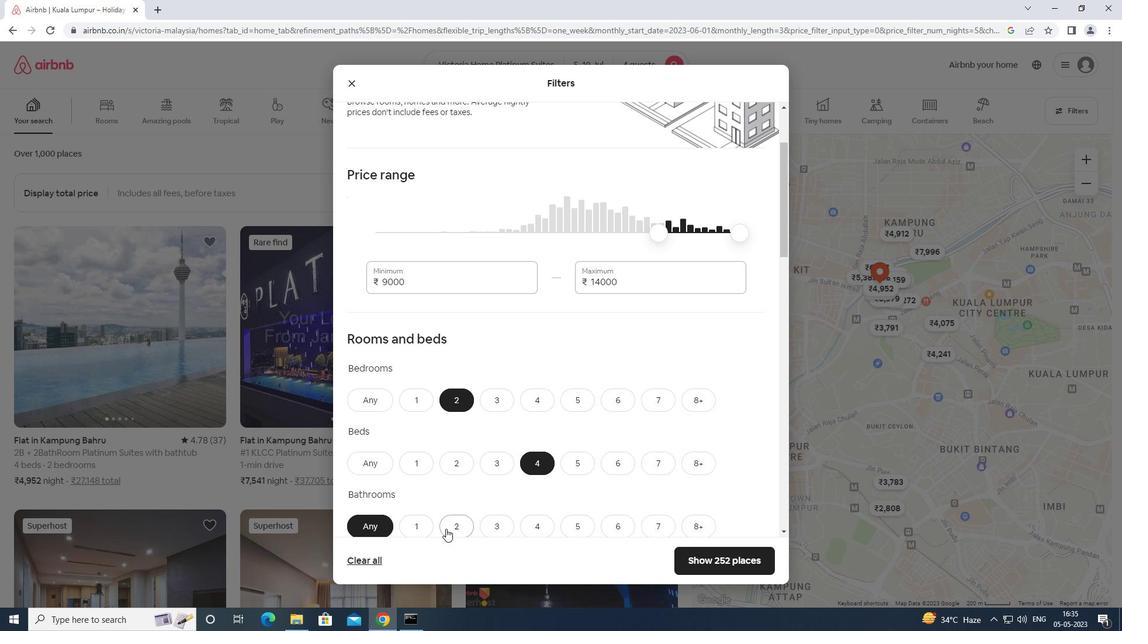 
Action: Mouse pressed left at (457, 526)
Screenshot: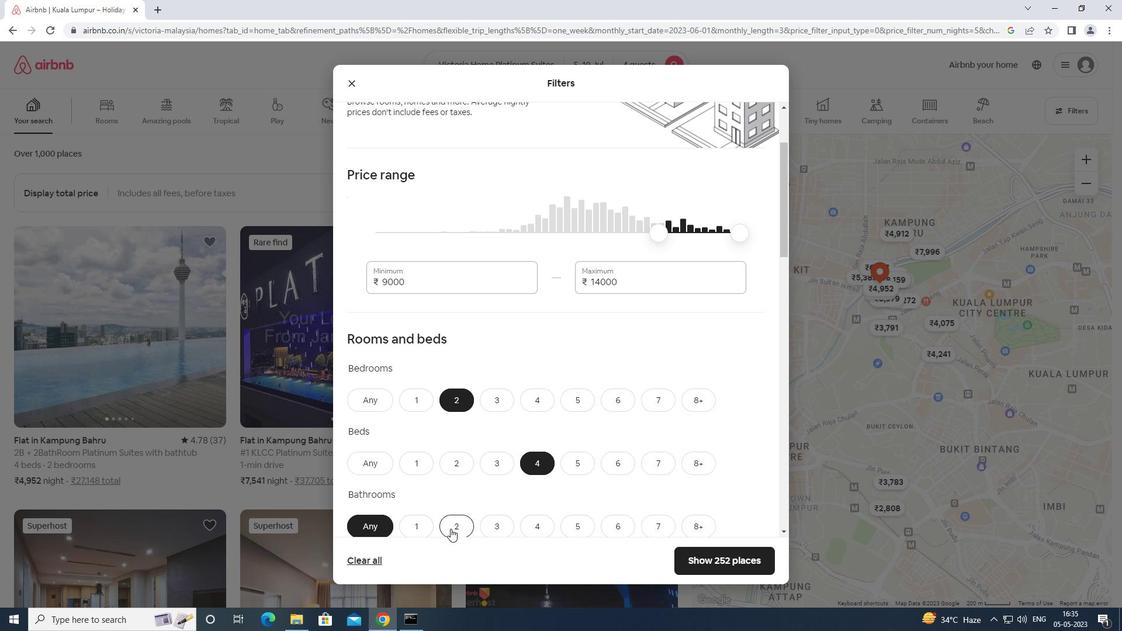 
Action: Mouse moved to (465, 530)
Screenshot: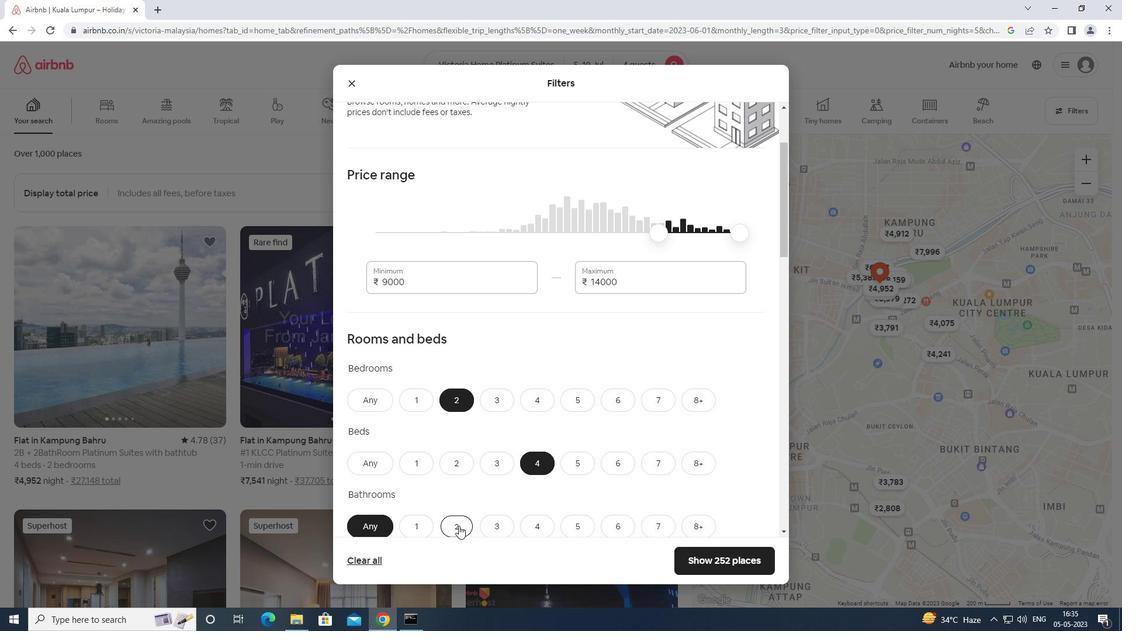 
Action: Mouse scrolled (465, 529) with delta (0, 0)
Screenshot: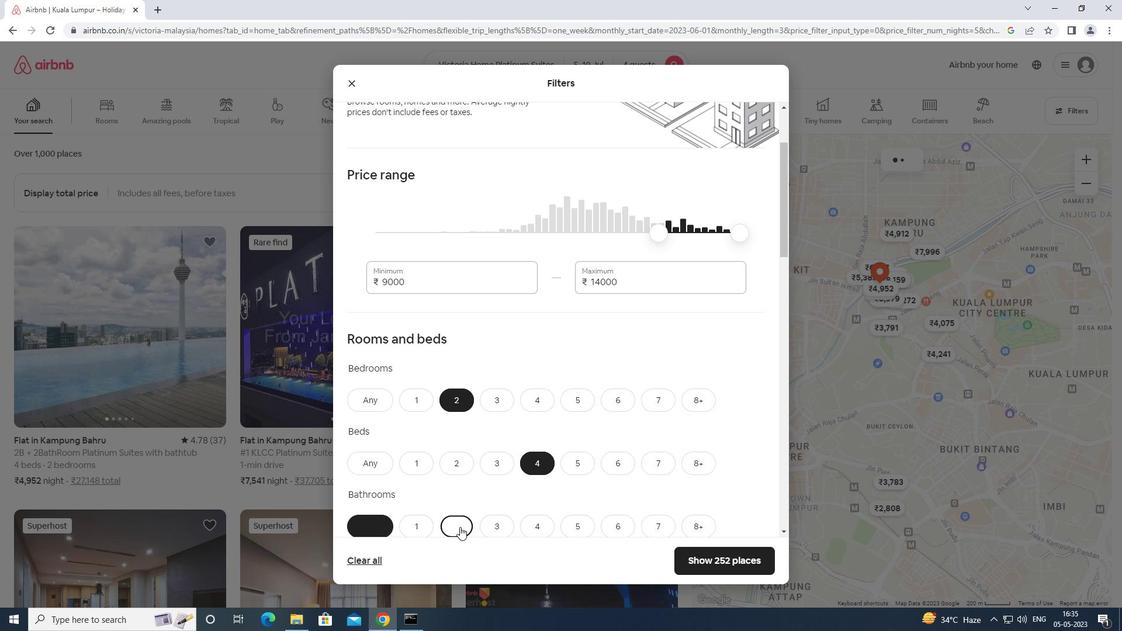 
Action: Mouse scrolled (465, 529) with delta (0, 0)
Screenshot: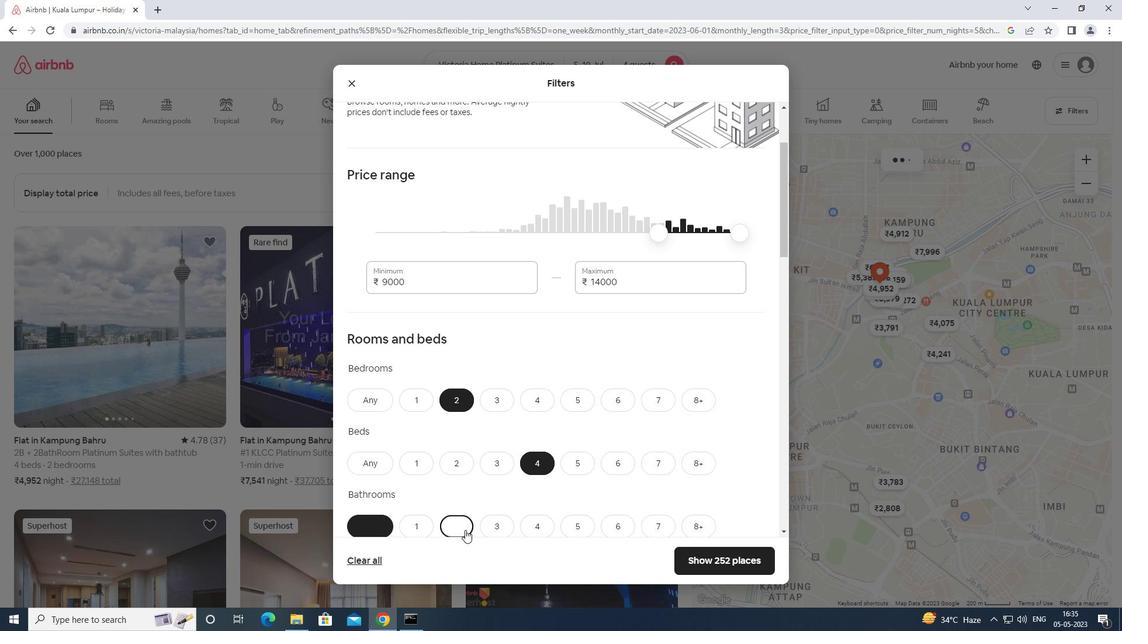 
Action: Mouse scrolled (465, 529) with delta (0, 0)
Screenshot: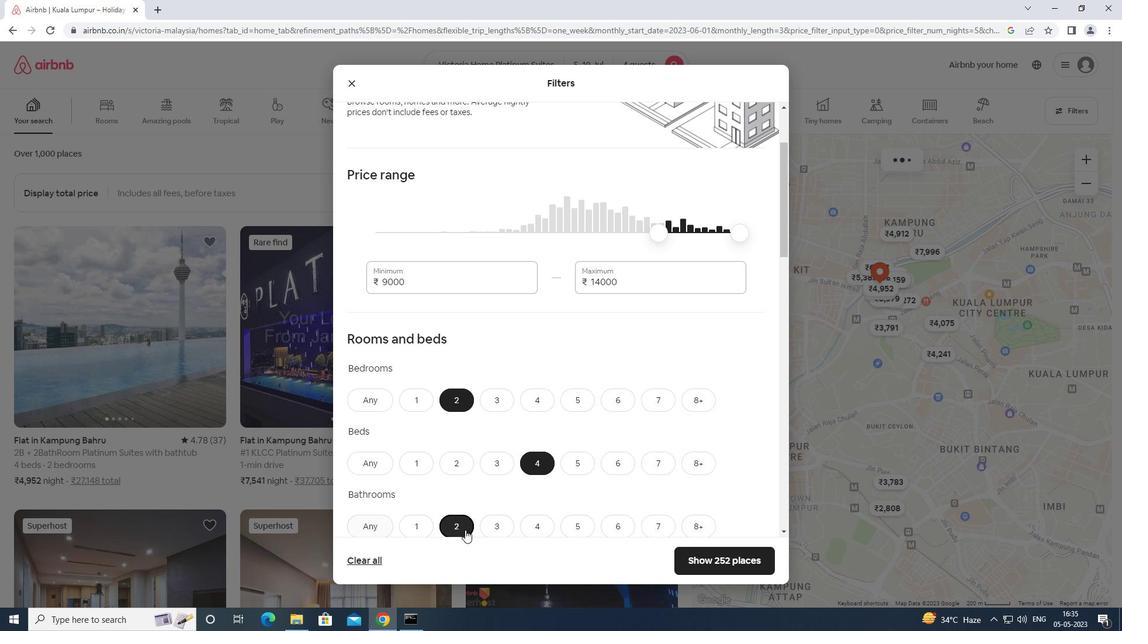 
Action: Mouse scrolled (465, 529) with delta (0, 0)
Screenshot: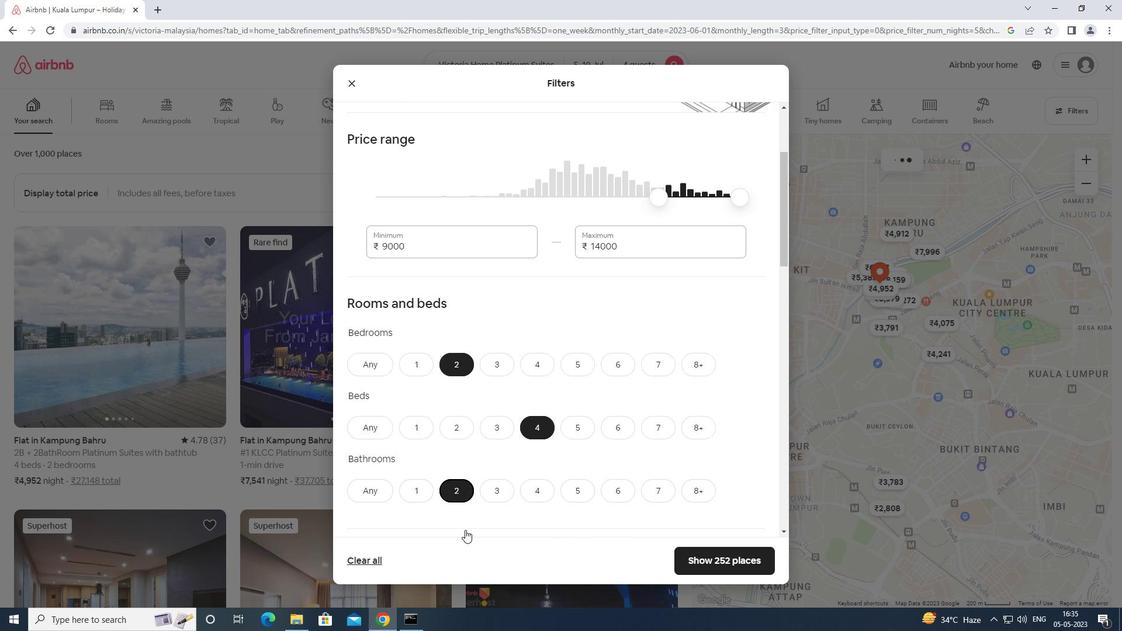 
Action: Mouse moved to (398, 430)
Screenshot: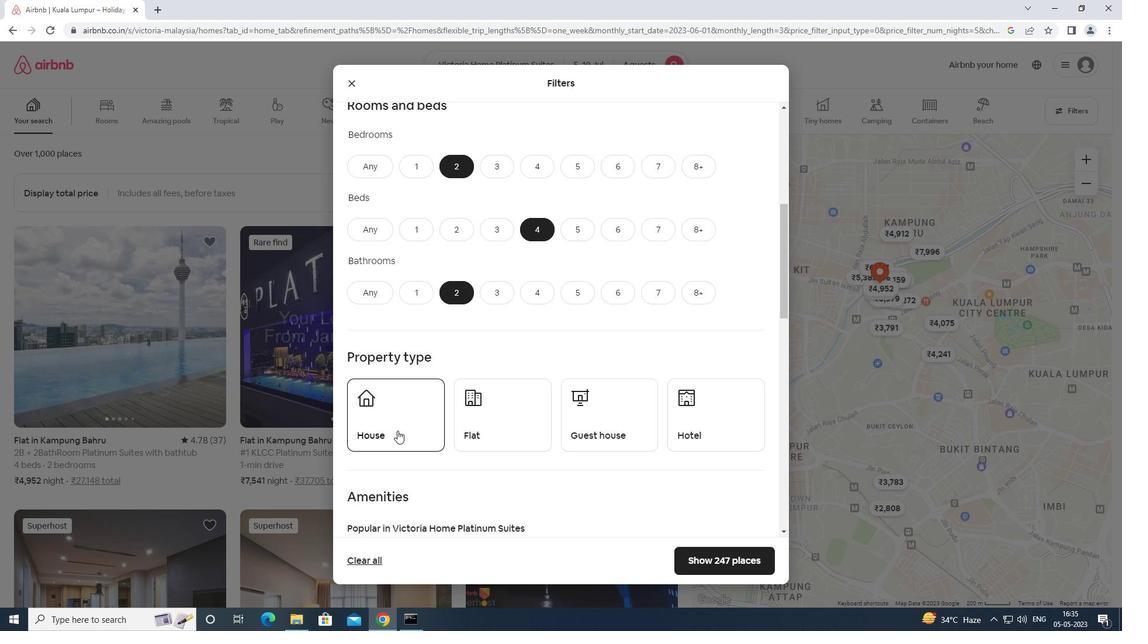 
Action: Mouse pressed left at (398, 430)
Screenshot: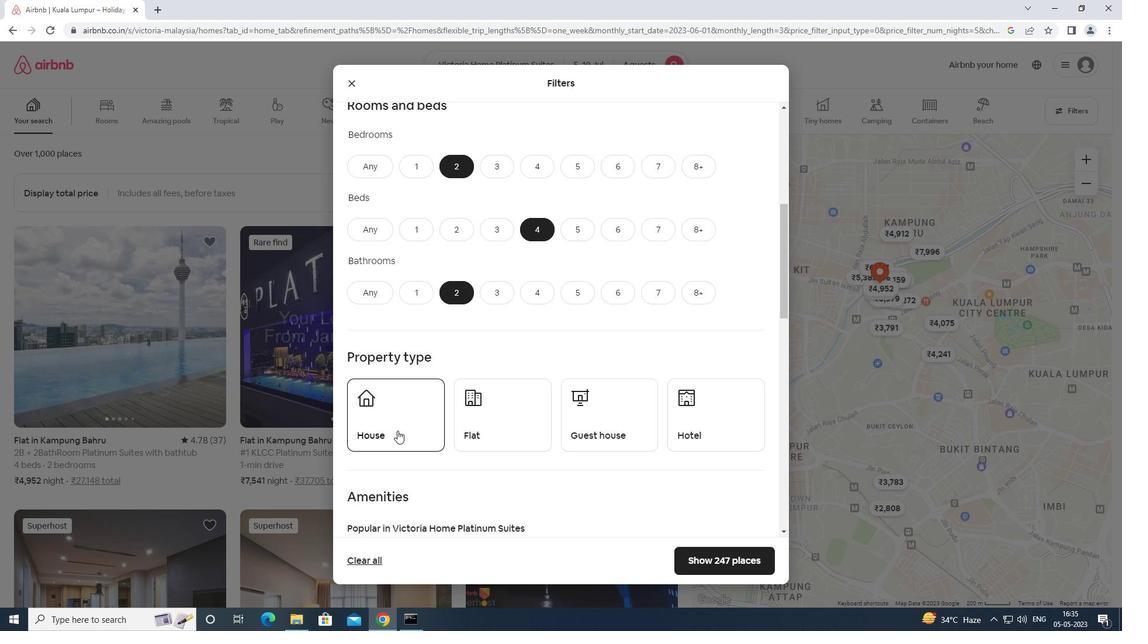 
Action: Mouse moved to (523, 431)
Screenshot: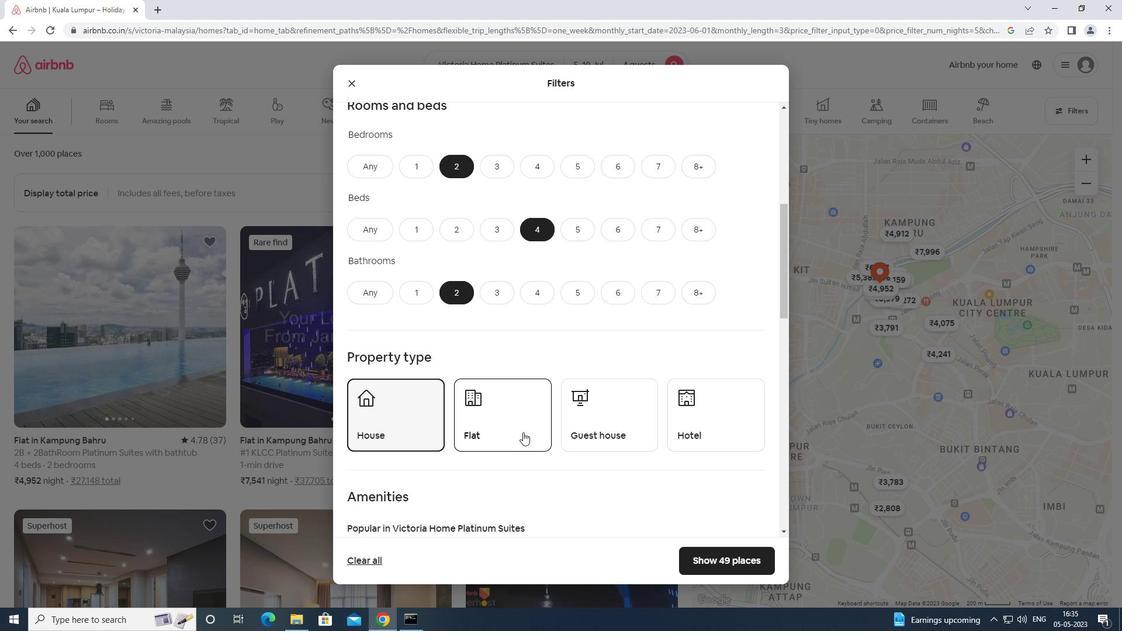 
Action: Mouse pressed left at (523, 431)
Screenshot: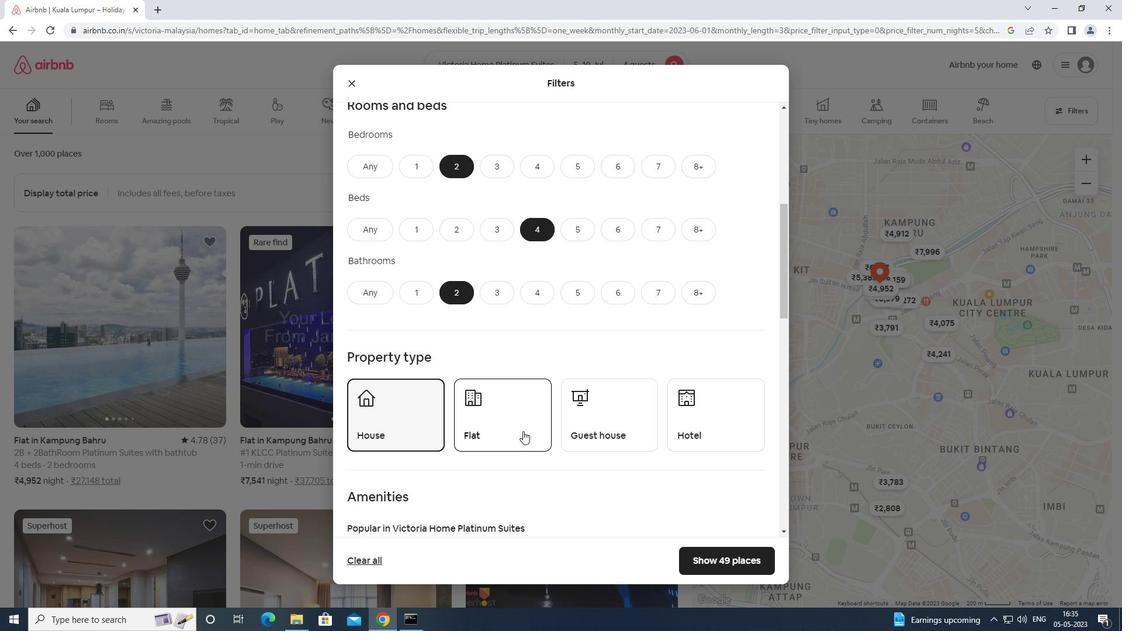 
Action: Mouse moved to (527, 428)
Screenshot: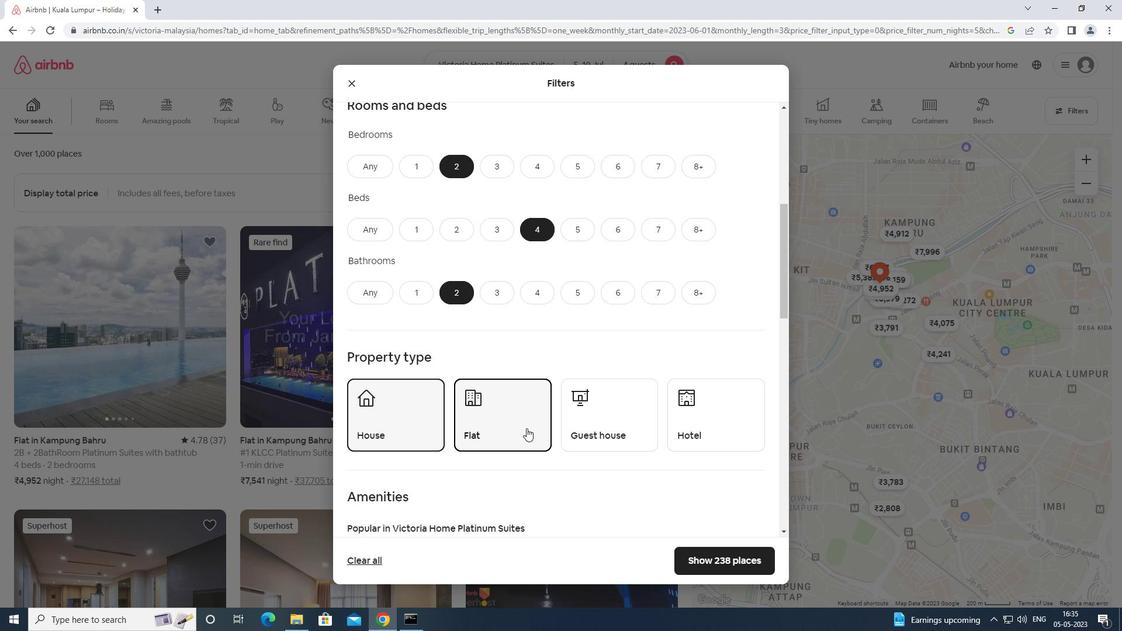 
Action: Mouse scrolled (527, 427) with delta (0, 0)
Screenshot: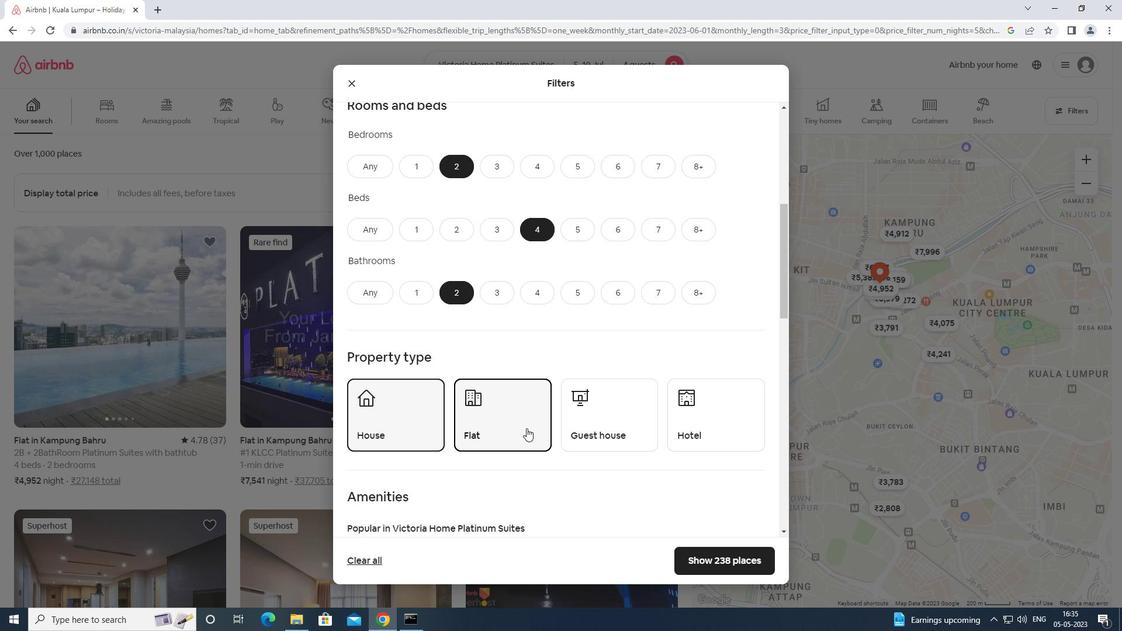
Action: Mouse moved to (528, 428)
Screenshot: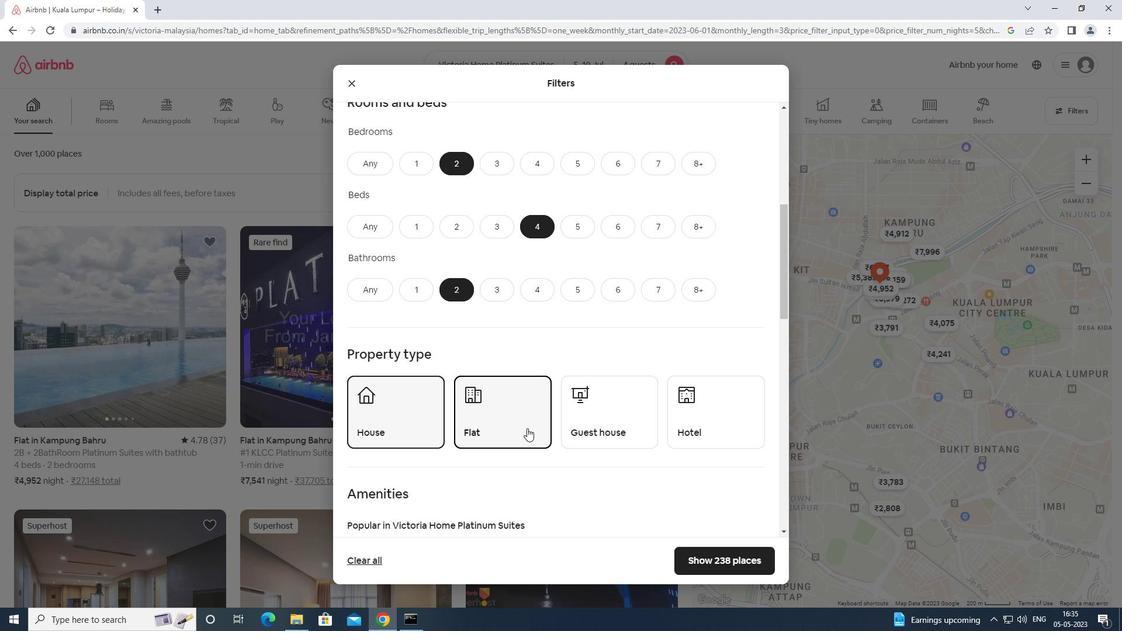 
Action: Mouse scrolled (528, 427) with delta (0, 0)
Screenshot: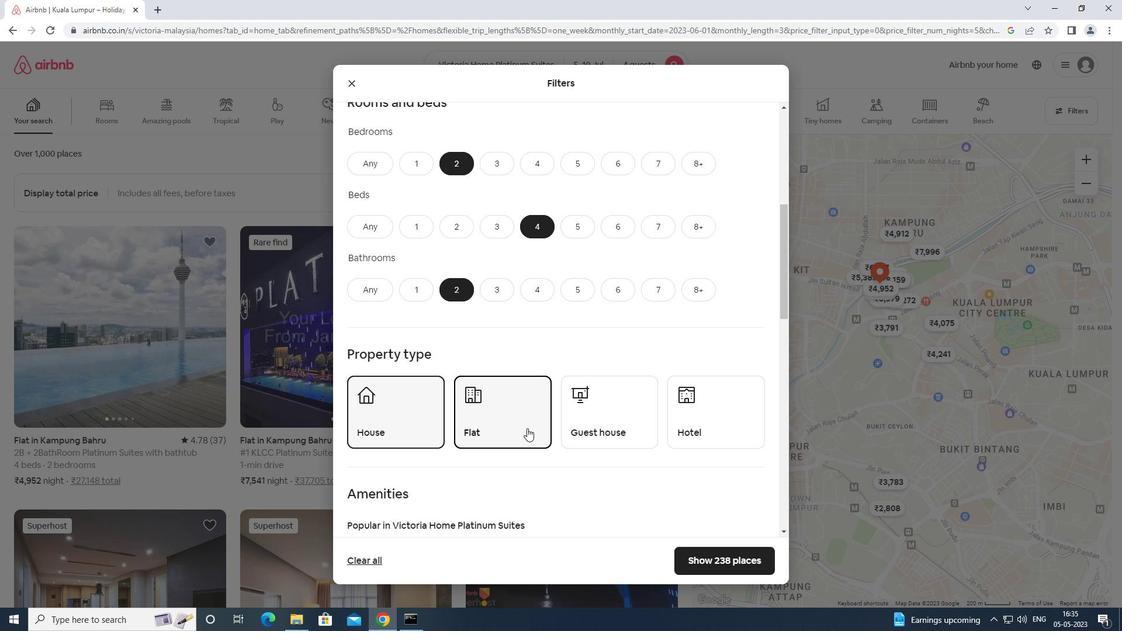 
Action: Mouse scrolled (528, 427) with delta (0, 0)
Screenshot: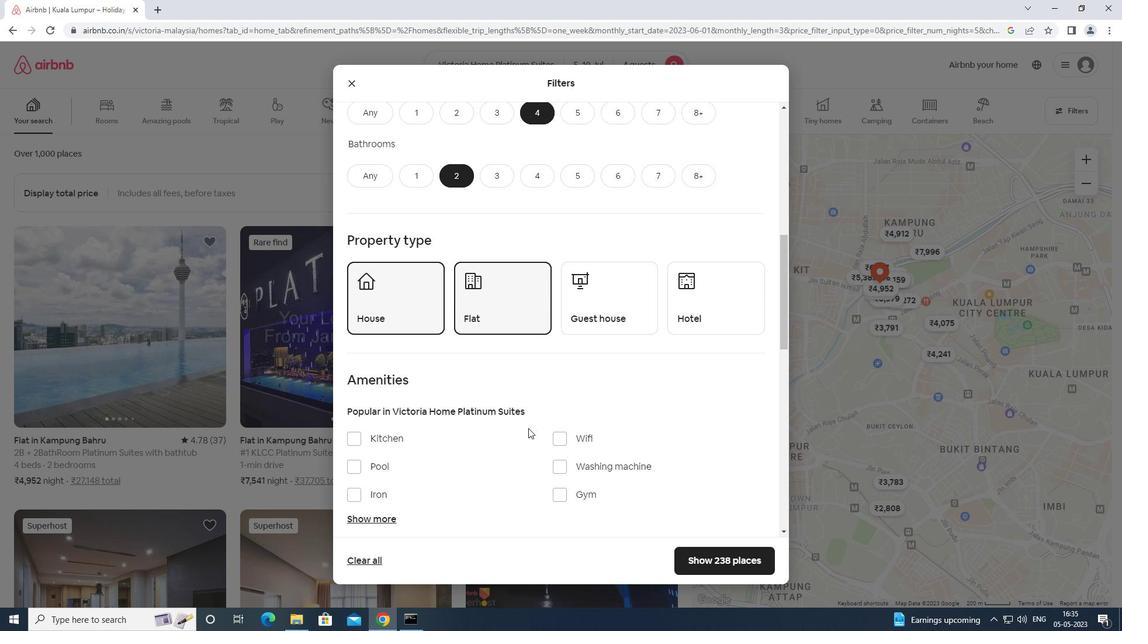 
Action: Mouse scrolled (528, 427) with delta (0, 0)
Screenshot: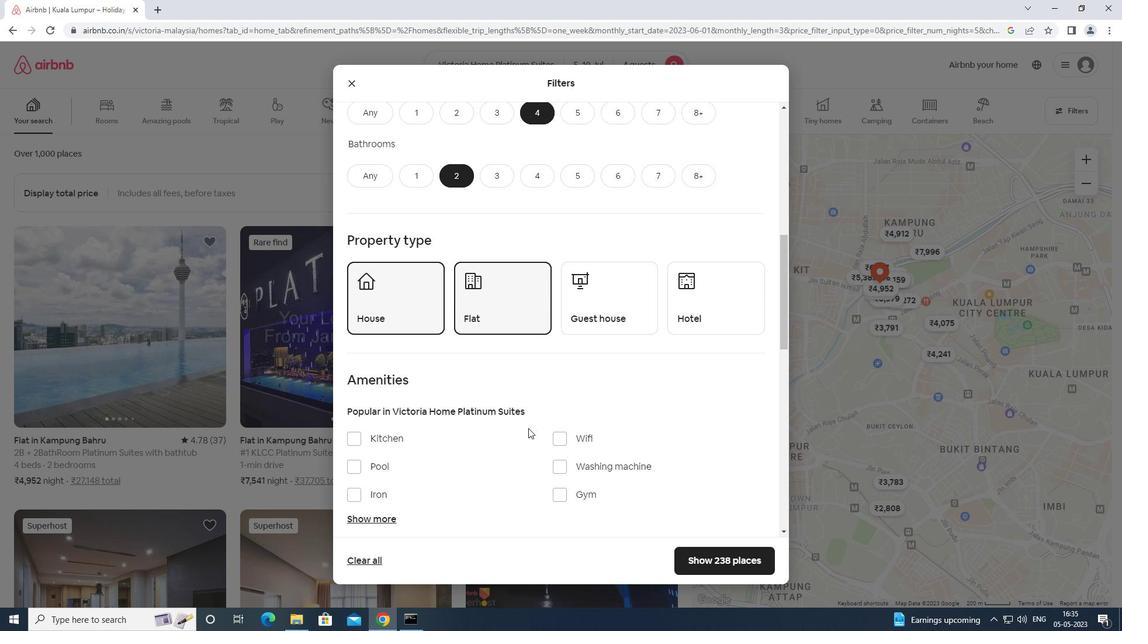
Action: Mouse scrolled (528, 427) with delta (0, 0)
Screenshot: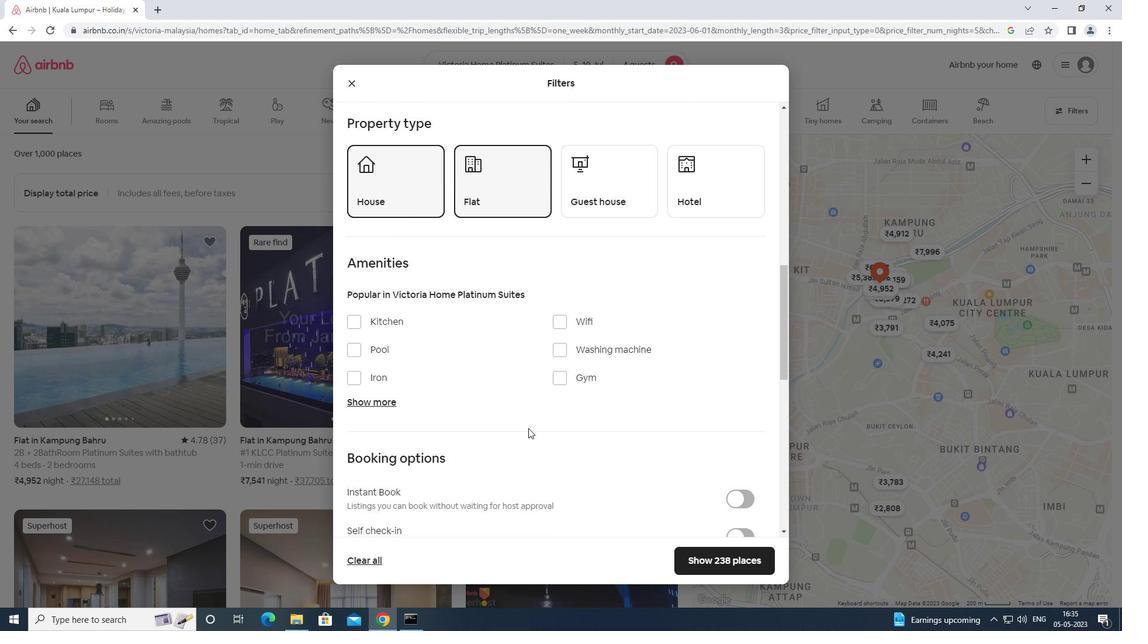 
Action: Mouse scrolled (528, 427) with delta (0, 0)
Screenshot: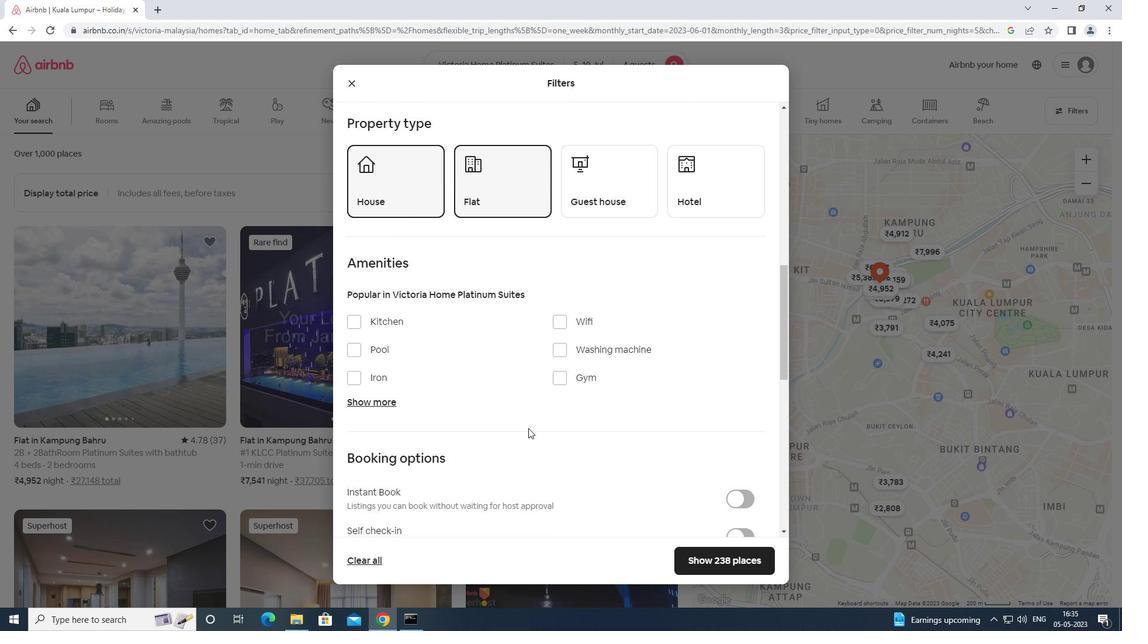 
Action: Mouse scrolled (528, 427) with delta (0, 0)
Screenshot: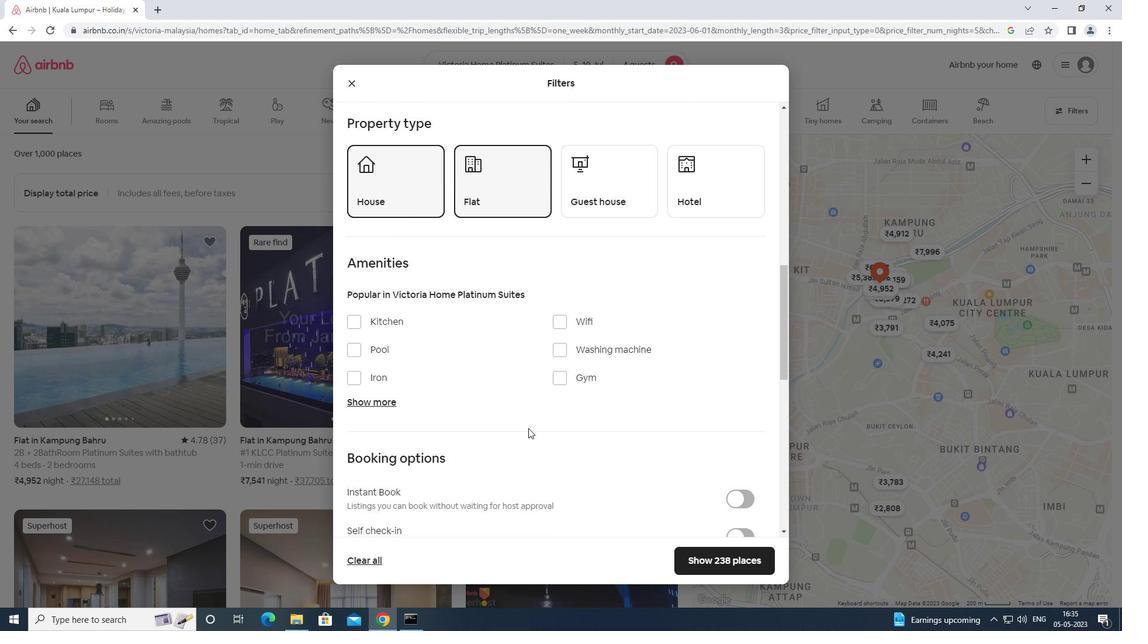 
Action: Mouse moved to (730, 350)
Screenshot: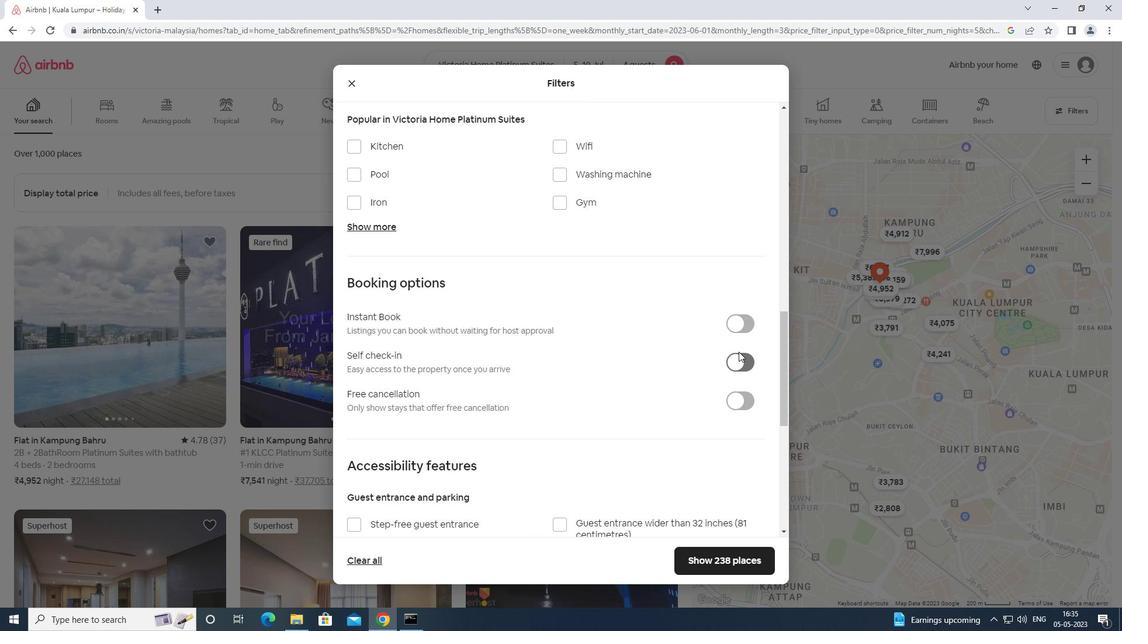 
Action: Mouse pressed left at (730, 350)
Screenshot: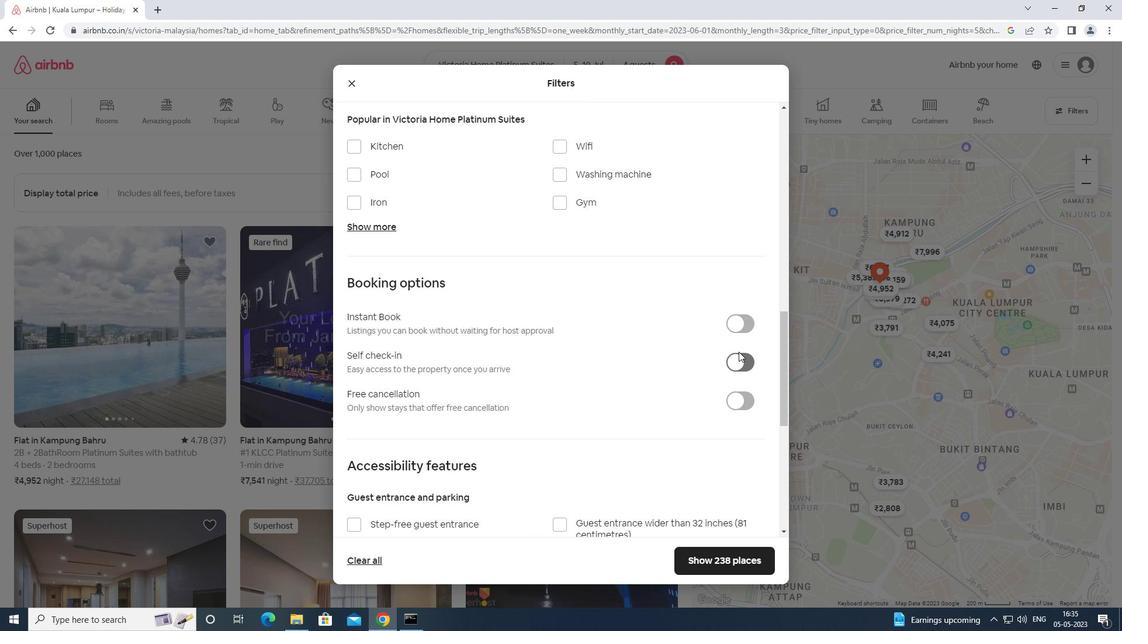 
Action: Mouse moved to (734, 370)
Screenshot: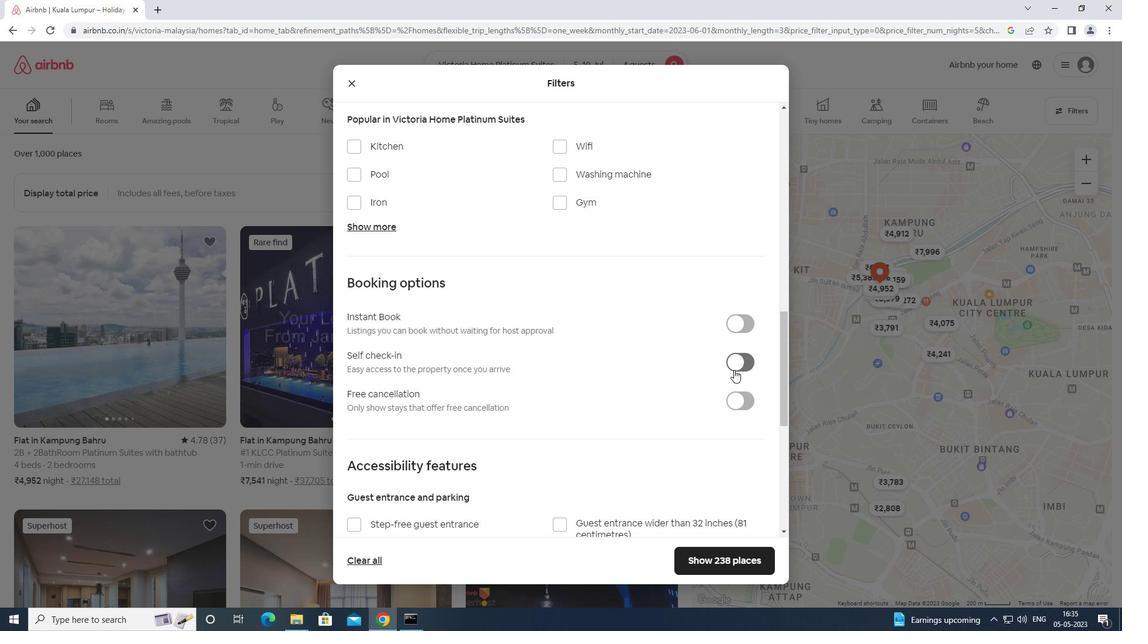 
Action: Mouse pressed left at (734, 370)
Screenshot: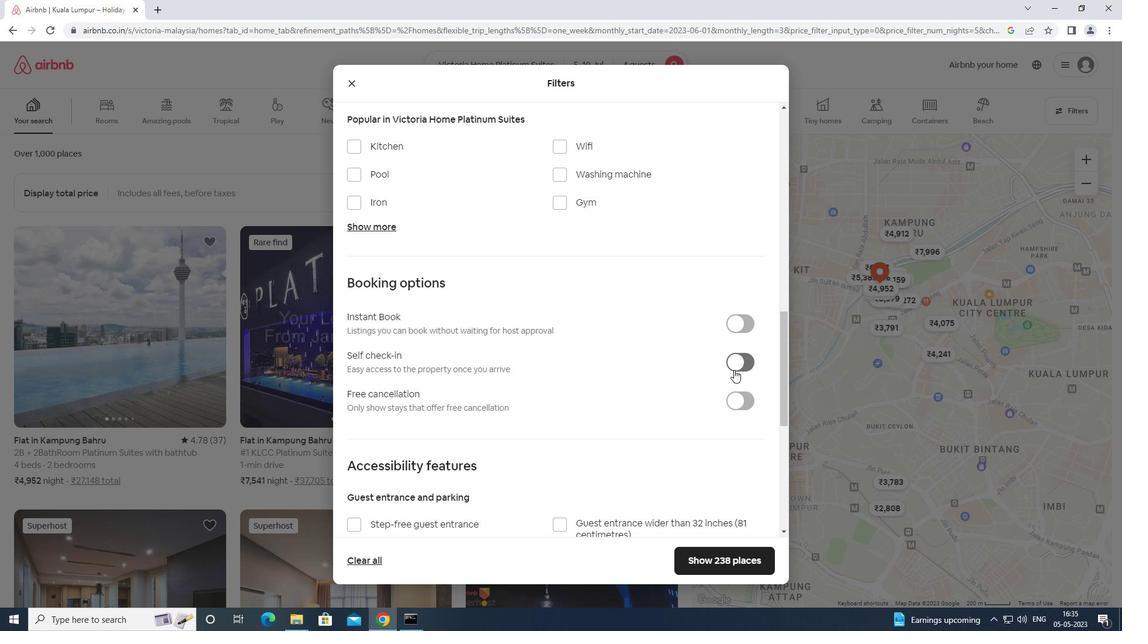 
Action: Mouse moved to (736, 365)
Screenshot: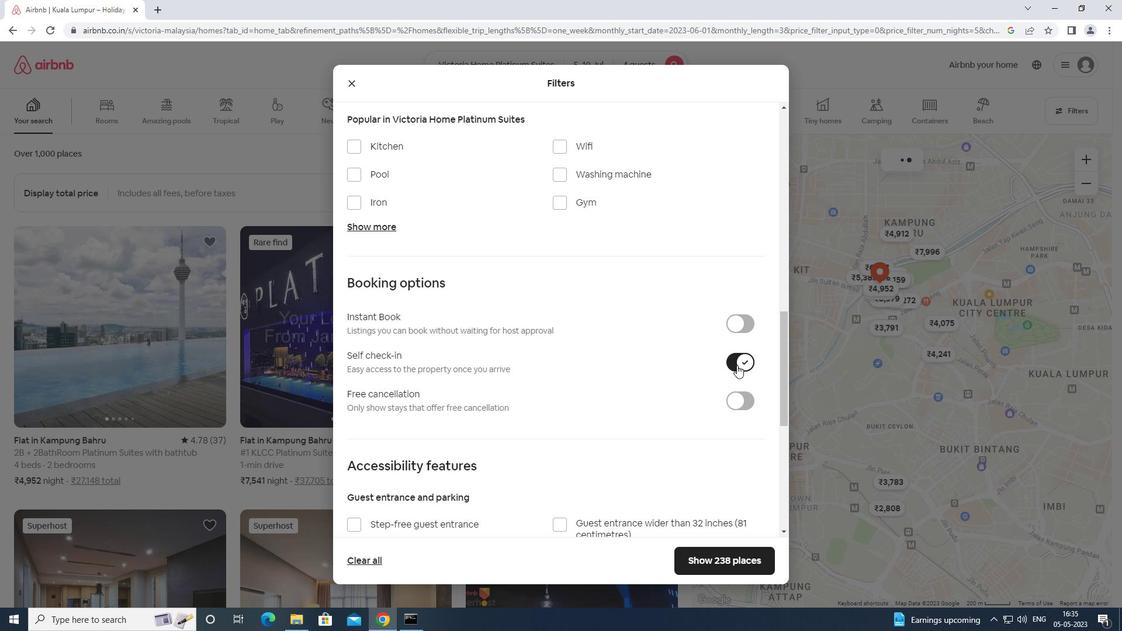 
Action: Mouse scrolled (736, 365) with delta (0, 0)
Screenshot: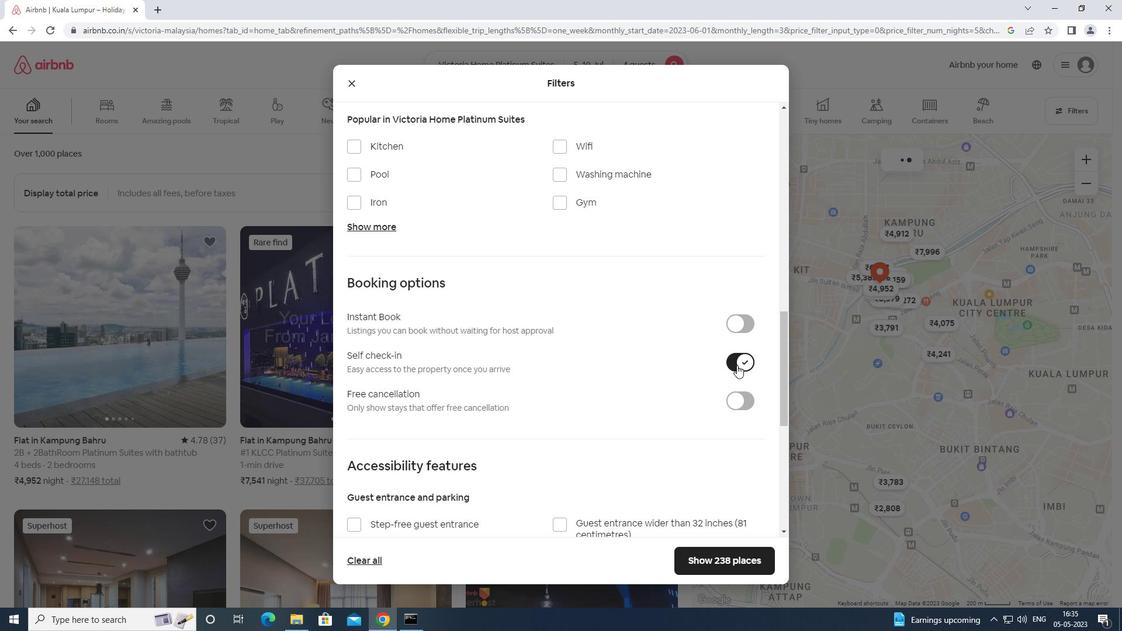 
Action: Mouse moved to (734, 371)
Screenshot: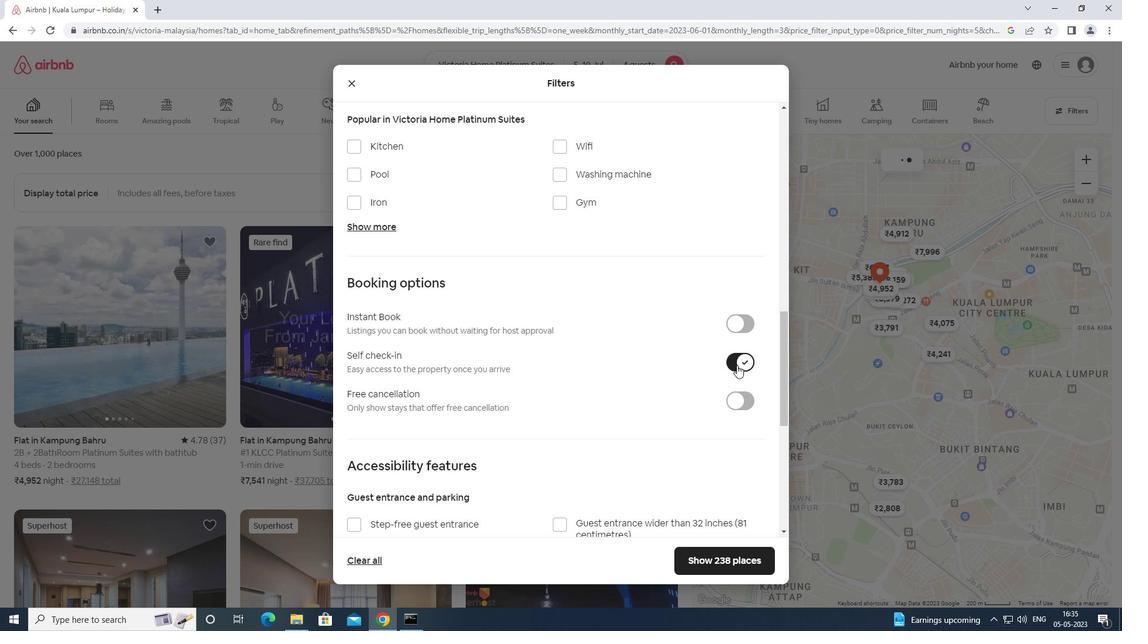 
Action: Mouse scrolled (734, 371) with delta (0, 0)
Screenshot: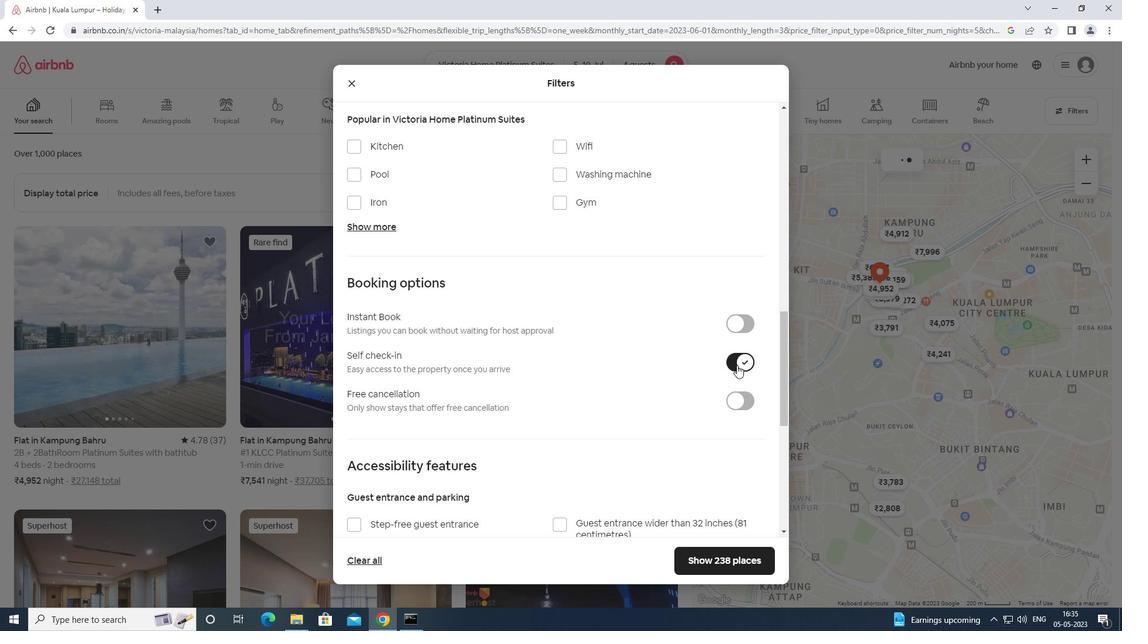 
Action: Mouse moved to (719, 388)
Screenshot: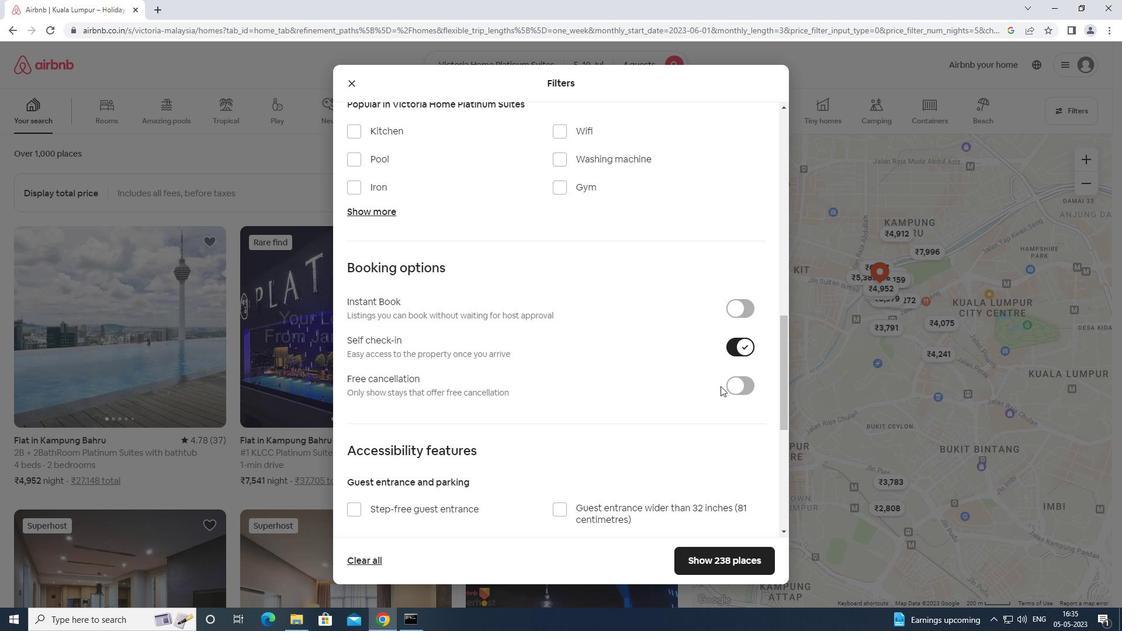 
Action: Mouse scrolled (719, 387) with delta (0, 0)
Screenshot: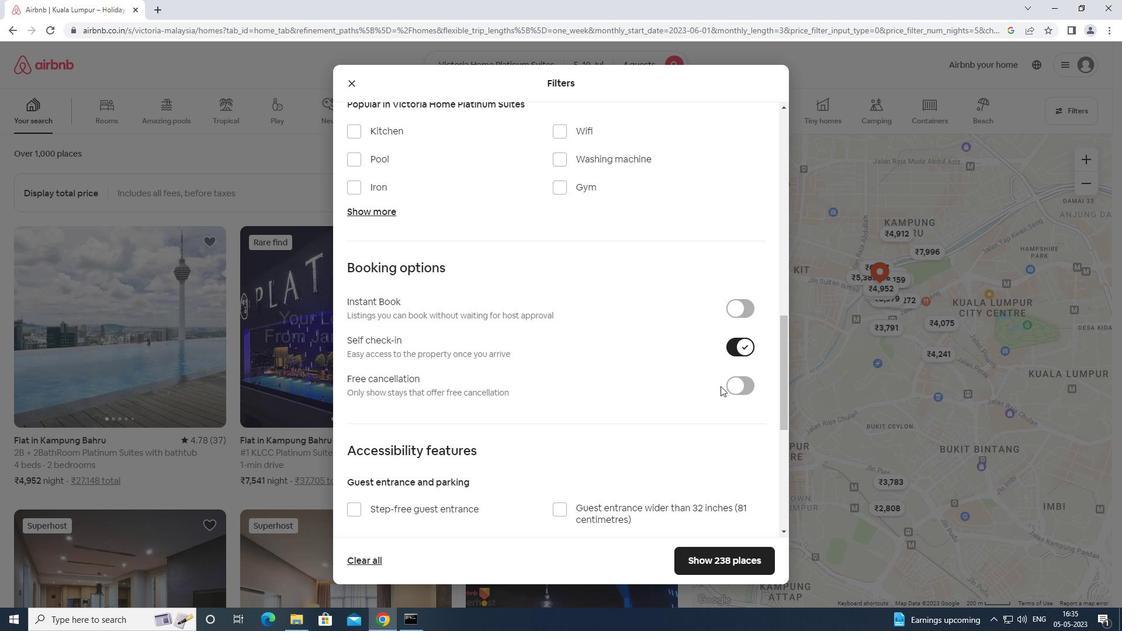 
Action: Mouse scrolled (719, 387) with delta (0, 0)
Screenshot: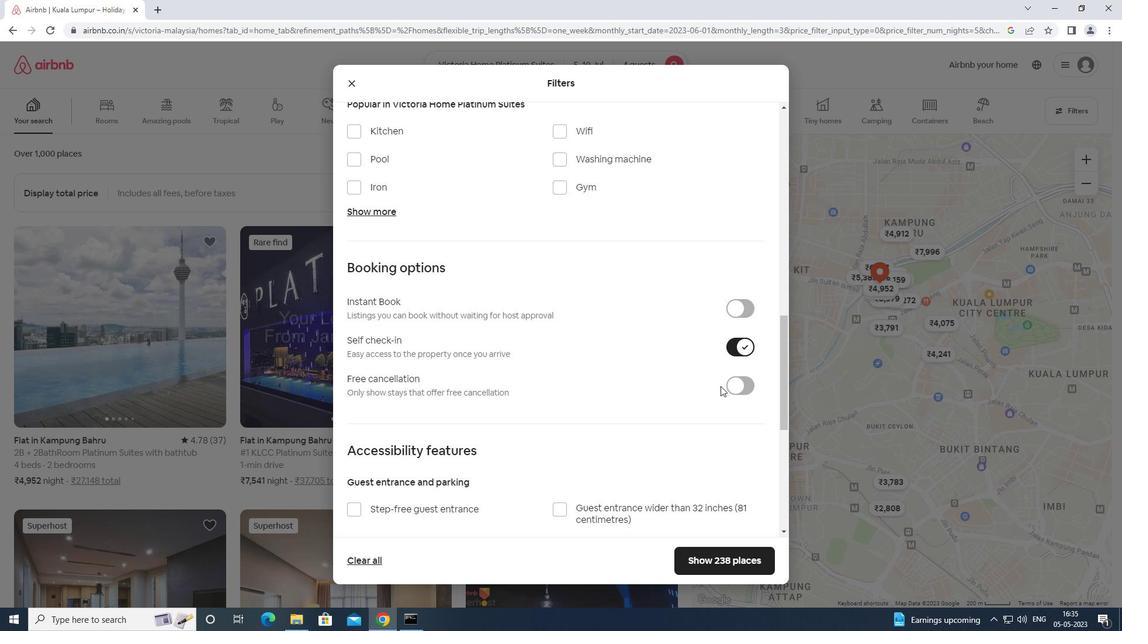 
Action: Mouse moved to (718, 388)
Screenshot: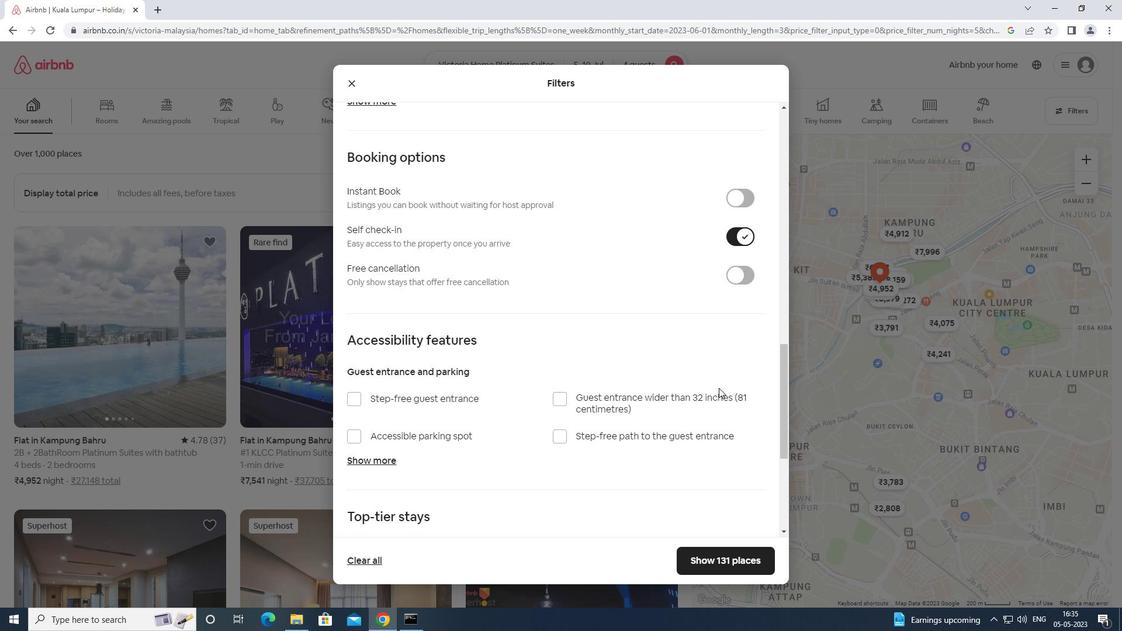 
Action: Mouse scrolled (718, 387) with delta (0, 0)
Screenshot: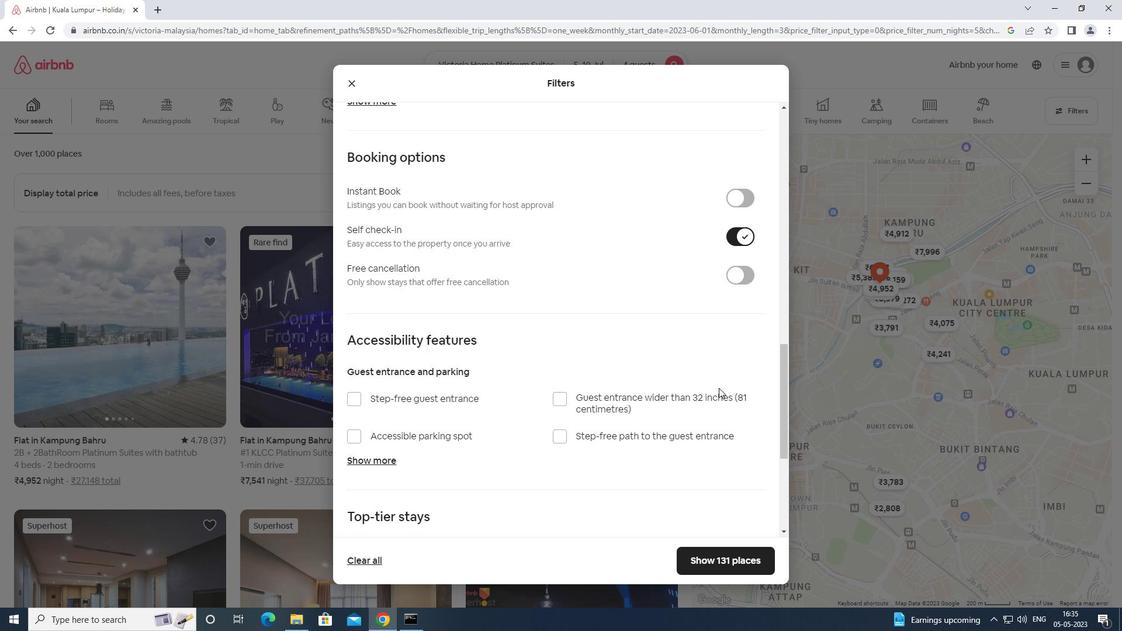 
Action: Mouse scrolled (718, 387) with delta (0, 0)
Screenshot: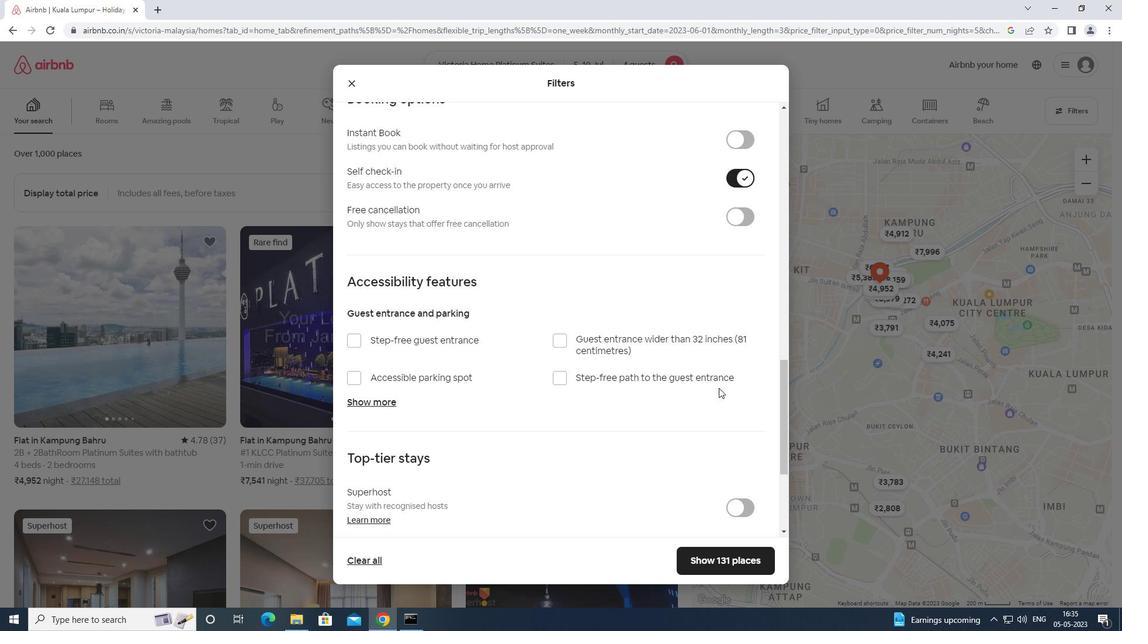 
Action: Mouse scrolled (718, 387) with delta (0, 0)
Screenshot: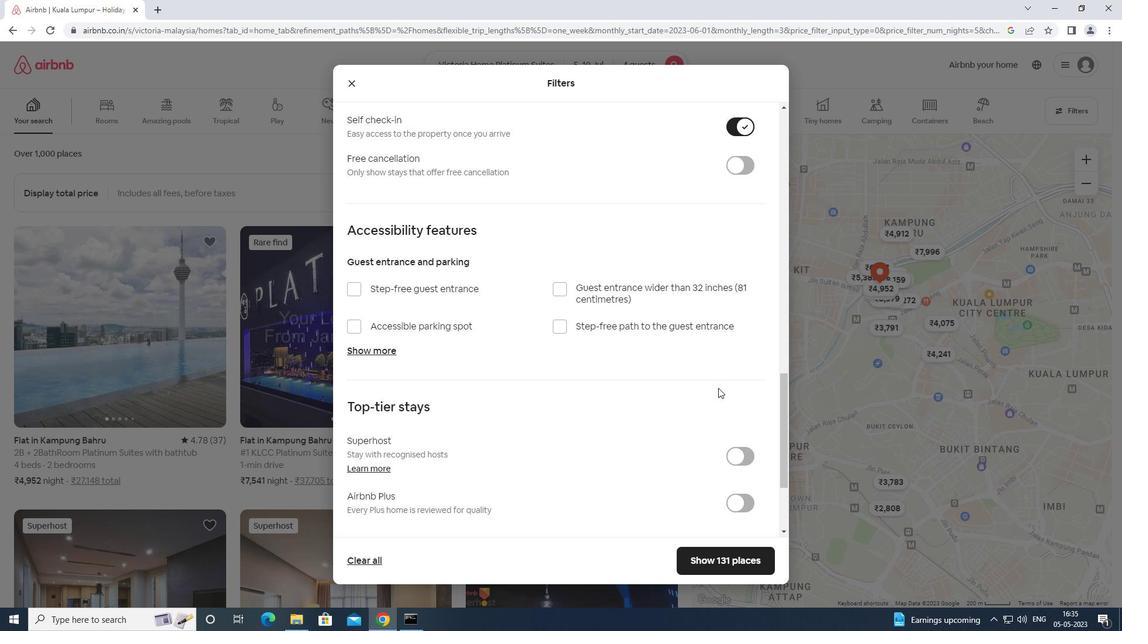 
Action: Mouse moved to (717, 388)
Screenshot: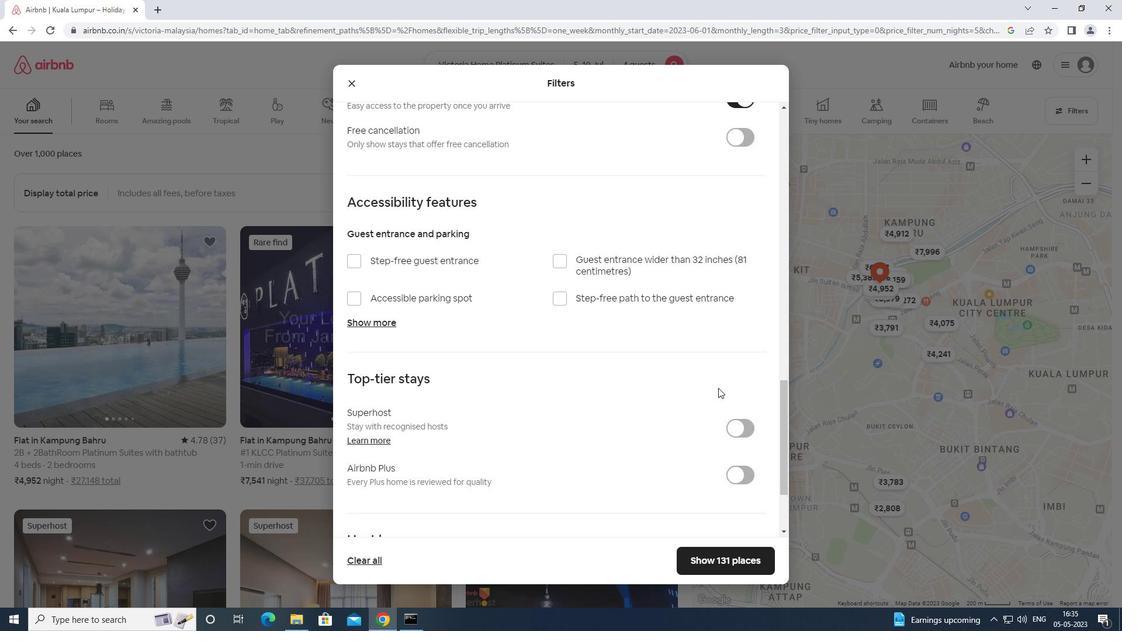 
Action: Mouse scrolled (717, 388) with delta (0, 0)
Screenshot: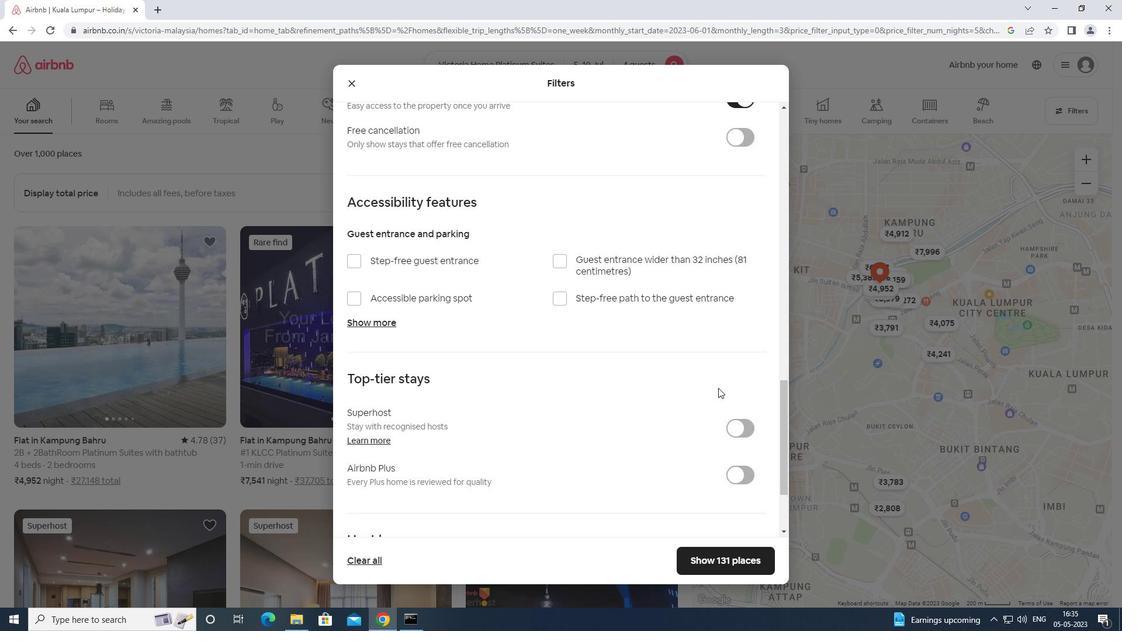 
Action: Mouse moved to (350, 450)
Screenshot: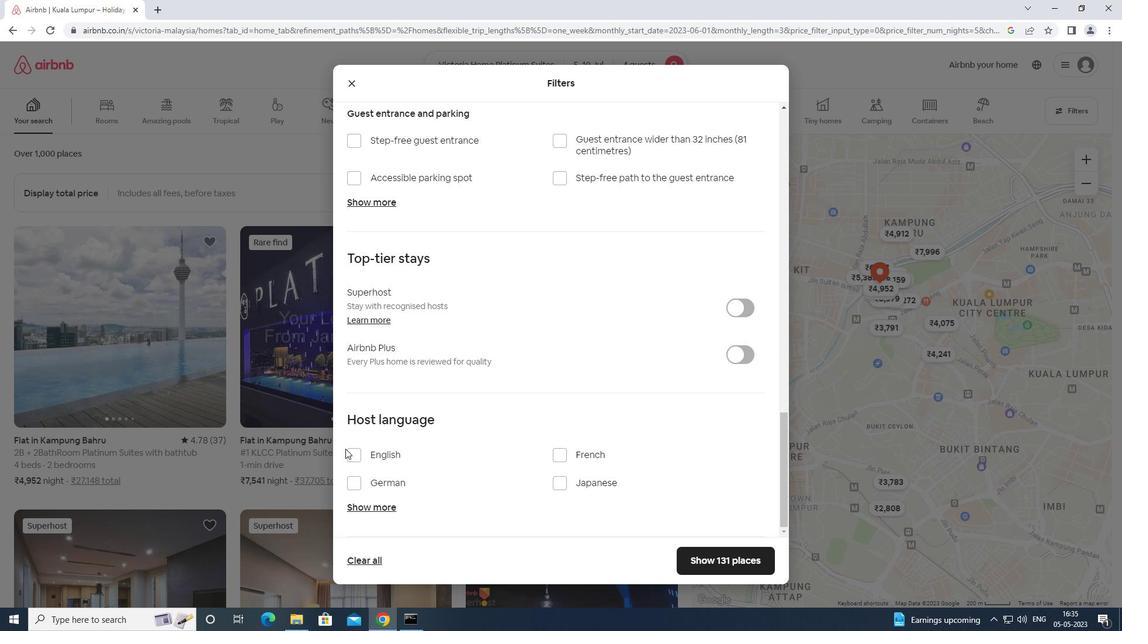 
Action: Mouse pressed left at (350, 450)
Screenshot: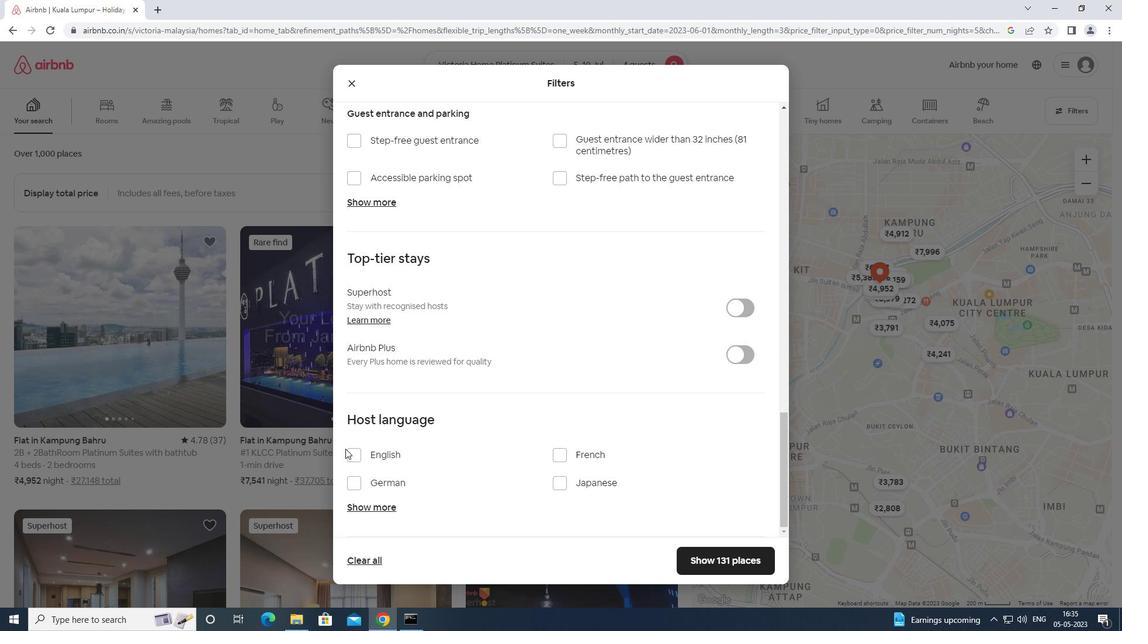 
Action: Mouse moved to (707, 561)
Screenshot: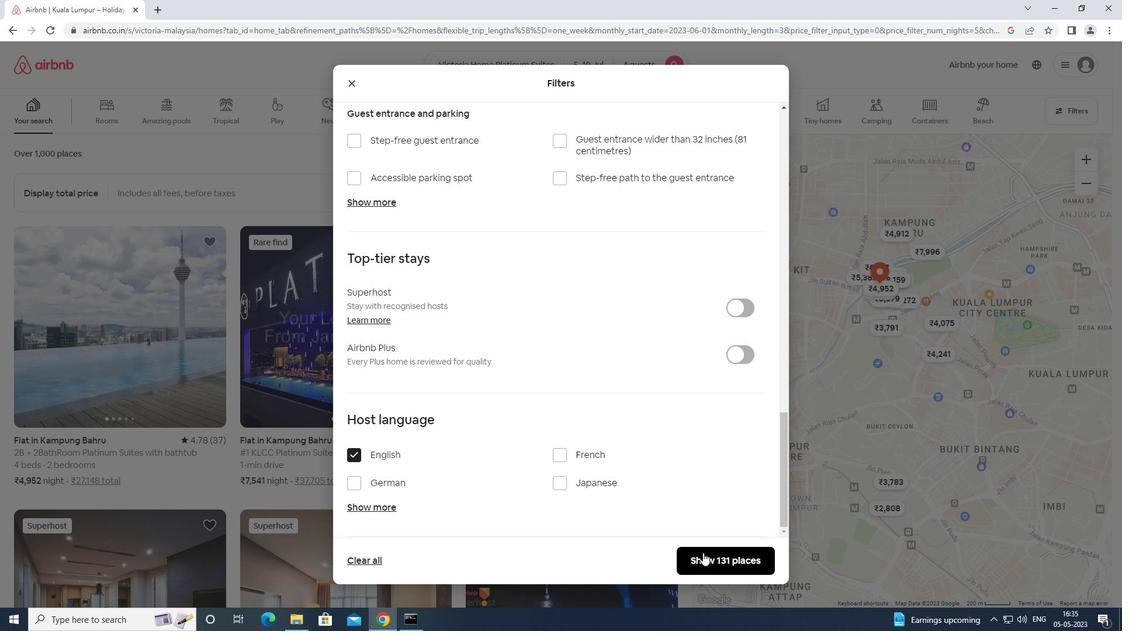 
Action: Mouse pressed left at (707, 561)
Screenshot: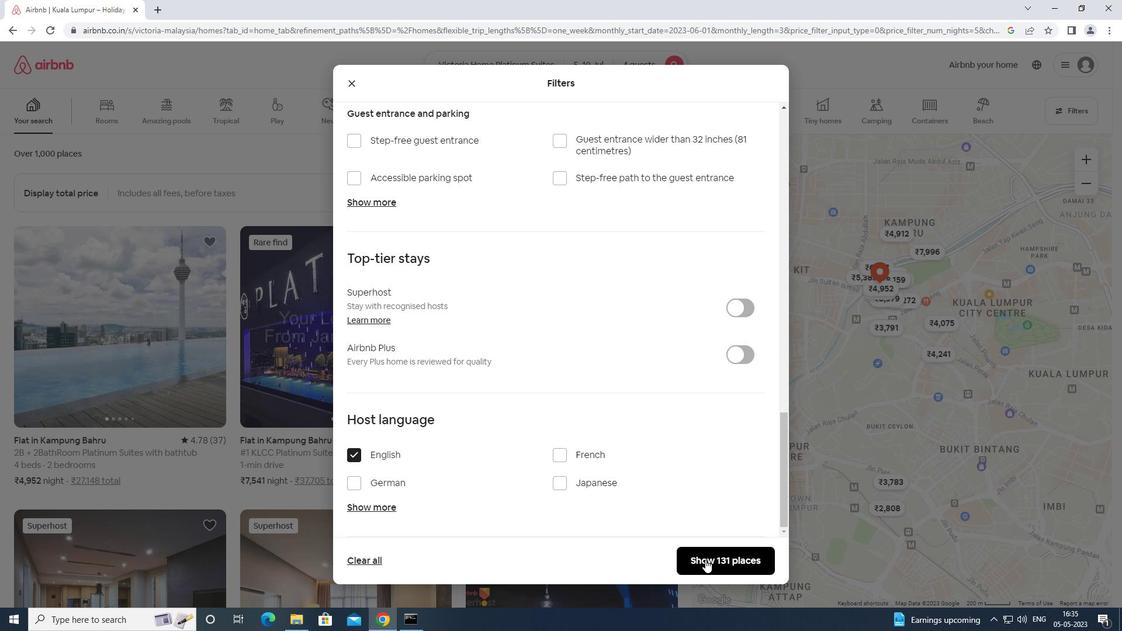 
